 Task: Create a due date automation trigger when advanced on, 2 working days before a card is due add content with a description ending with resume at 11:00 AM.
Action: Mouse moved to (1266, 102)
Screenshot: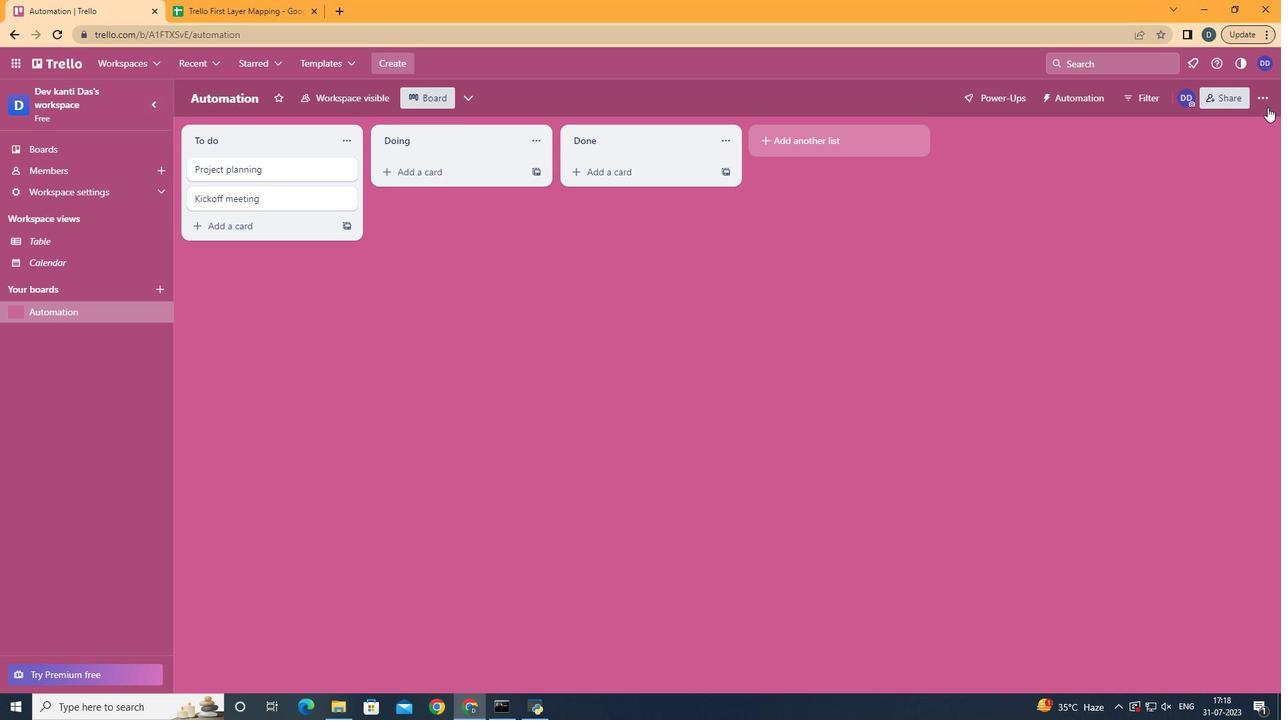 
Action: Mouse pressed left at (1266, 102)
Screenshot: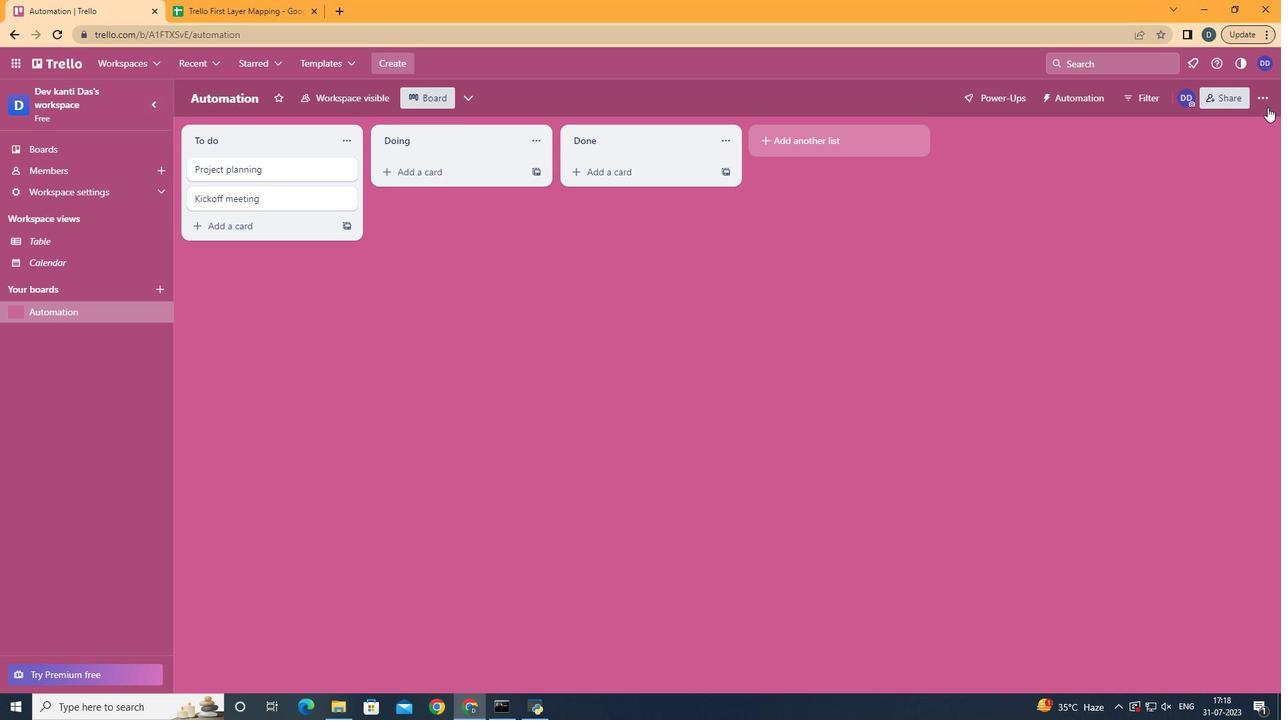 
Action: Mouse moved to (1165, 279)
Screenshot: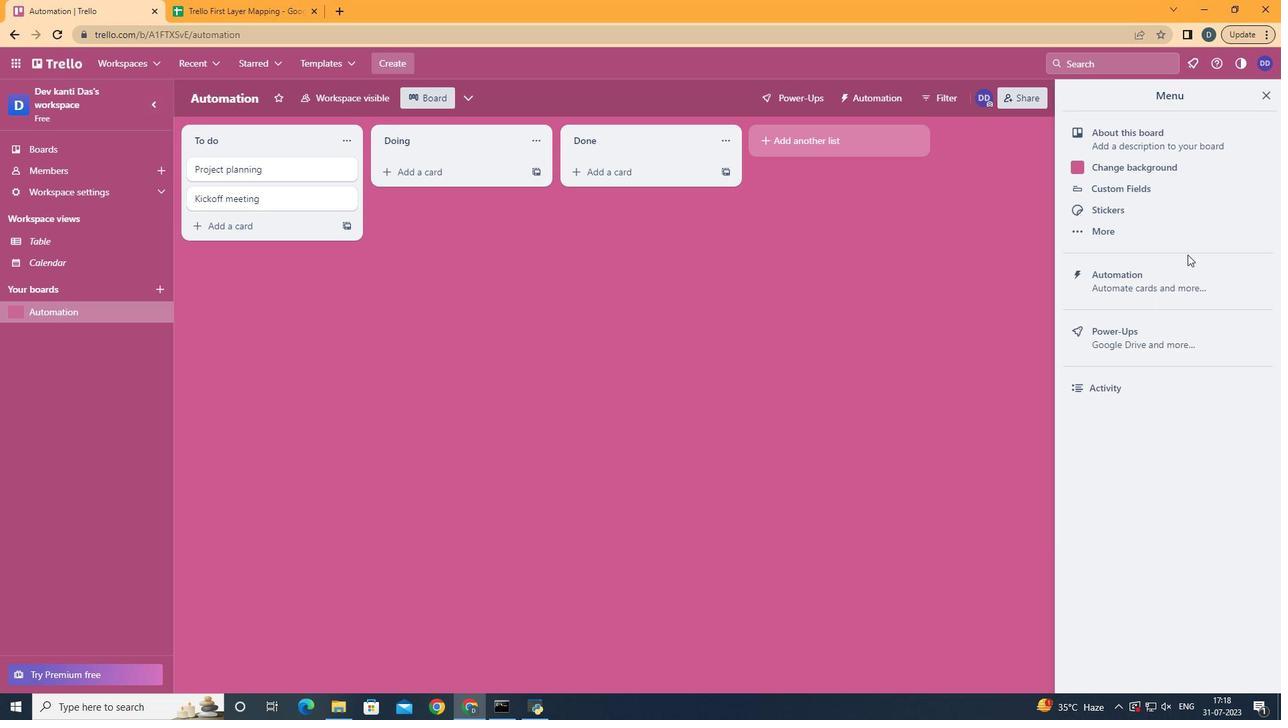 
Action: Mouse pressed left at (1165, 279)
Screenshot: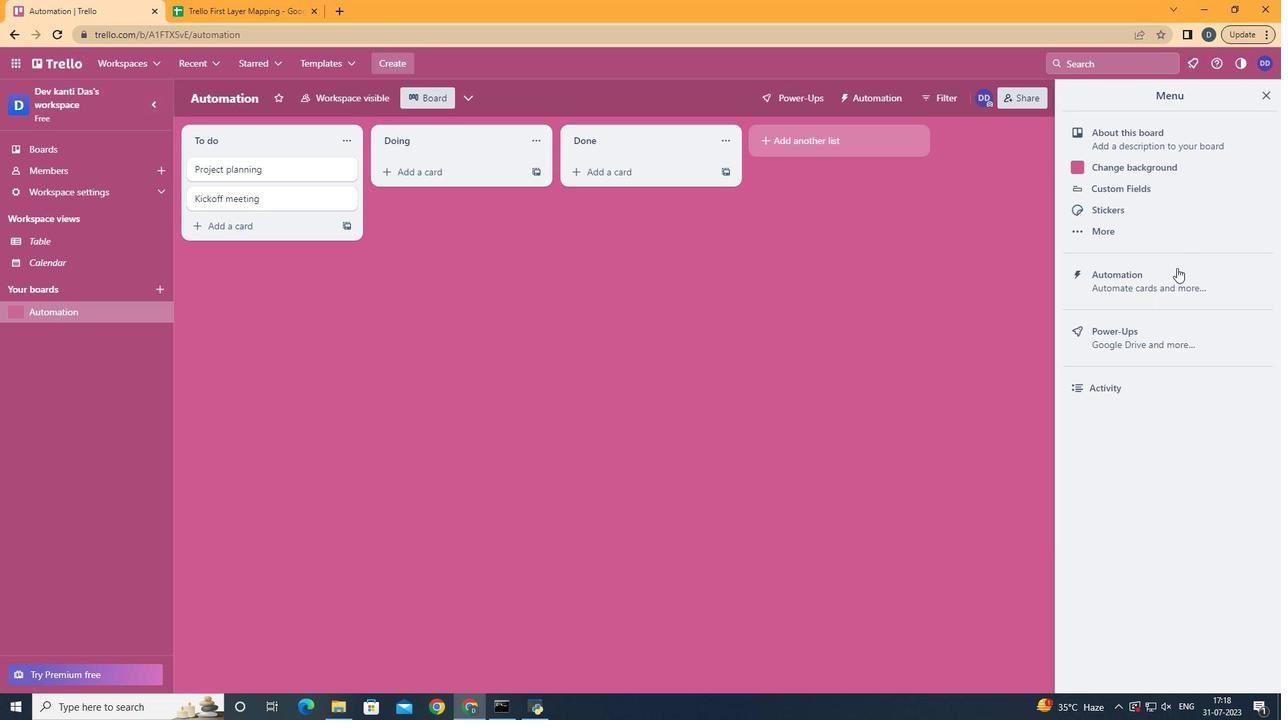 
Action: Mouse moved to (265, 262)
Screenshot: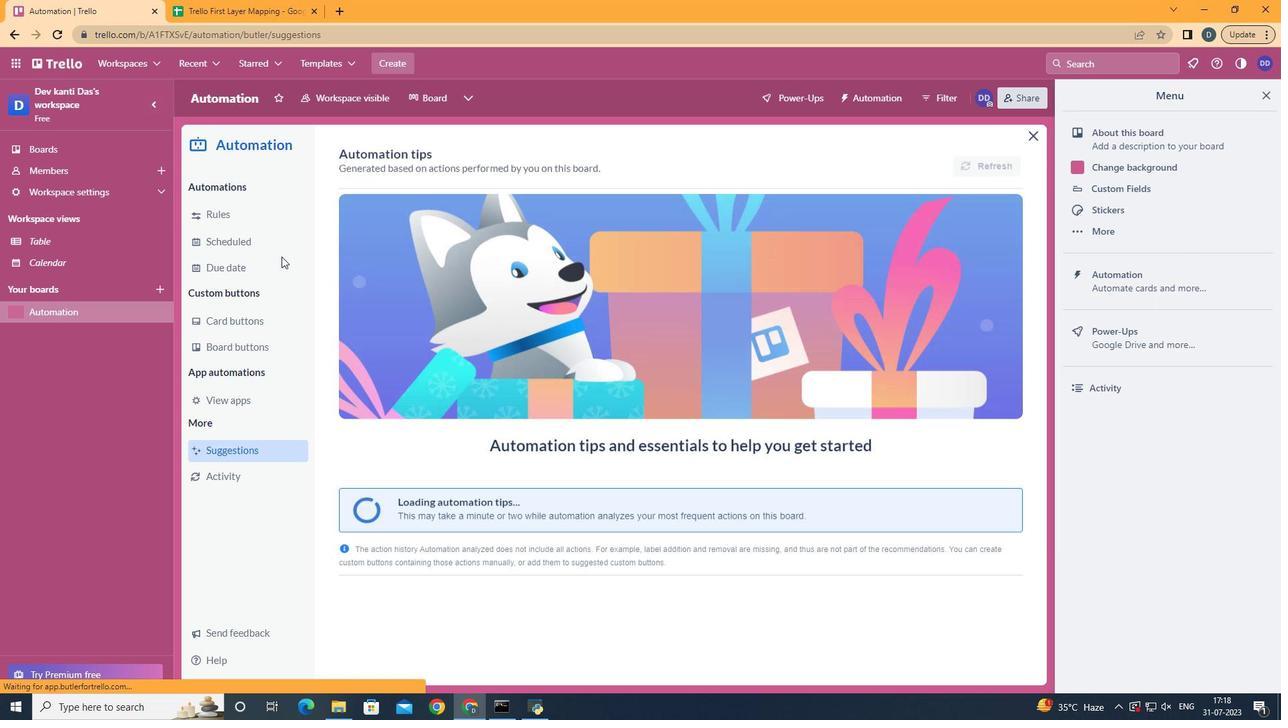 
Action: Mouse pressed left at (265, 262)
Screenshot: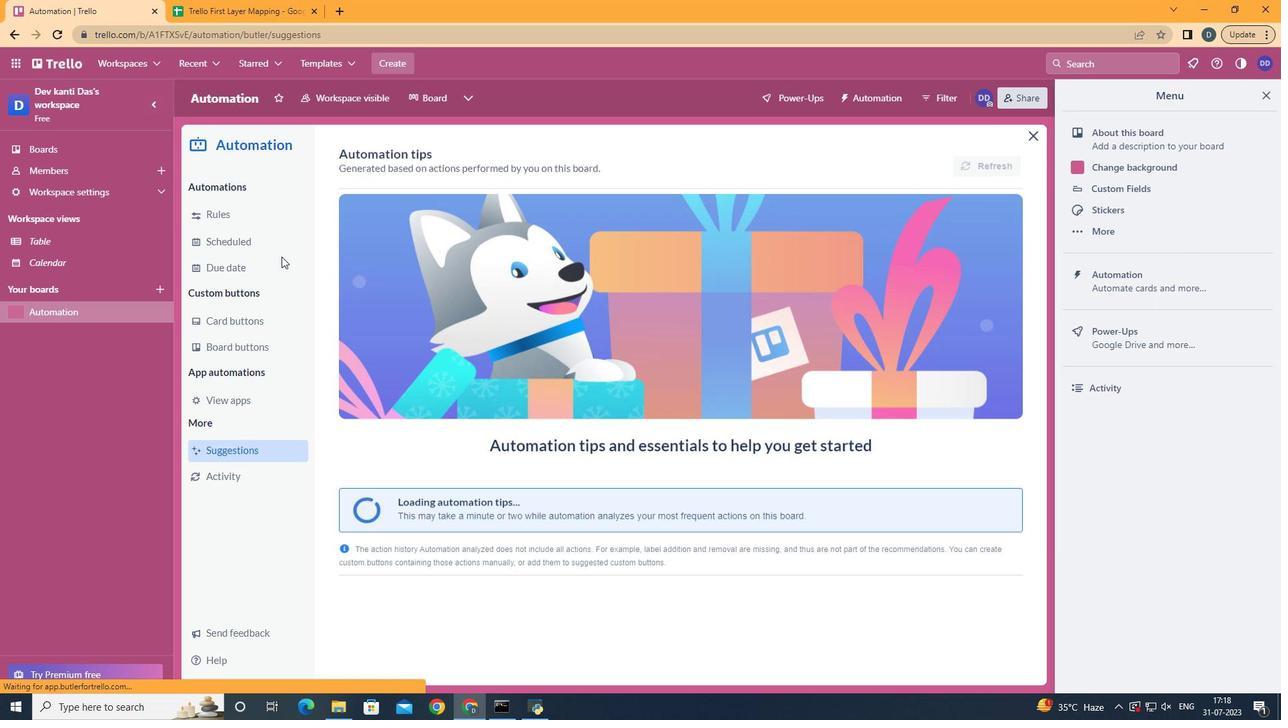 
Action: Mouse moved to (954, 160)
Screenshot: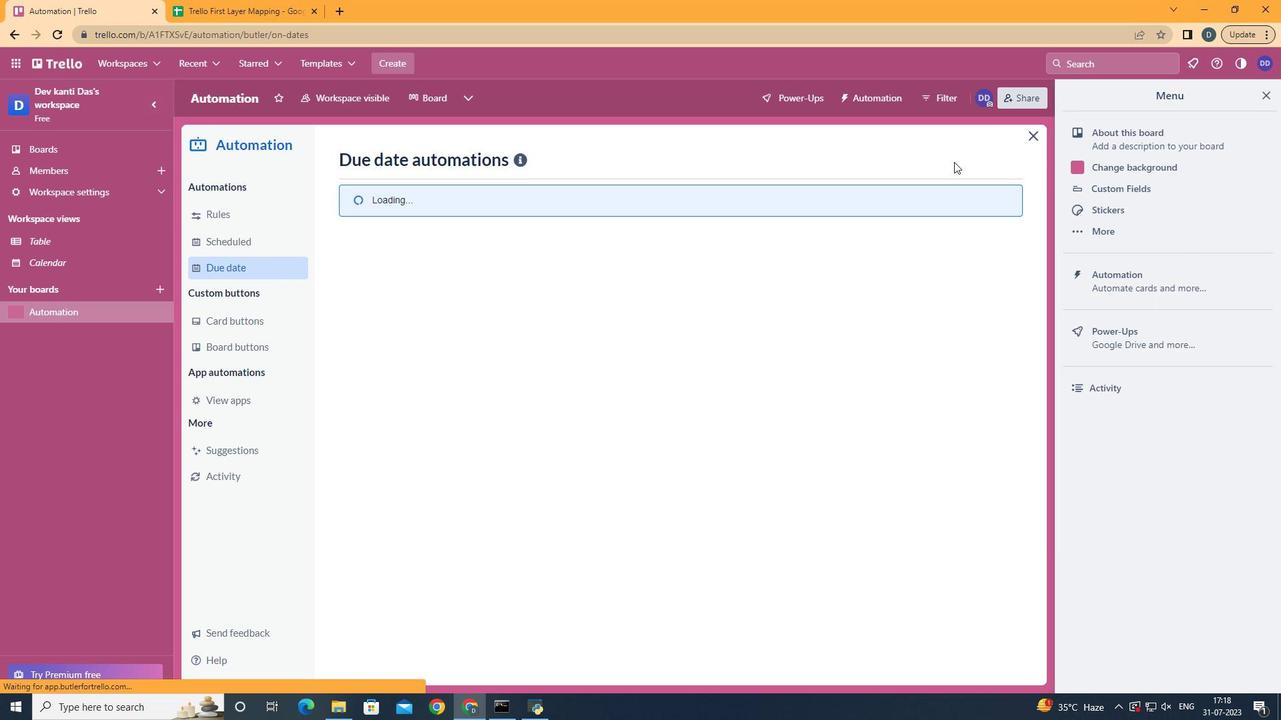 
Action: Mouse pressed left at (954, 160)
Screenshot: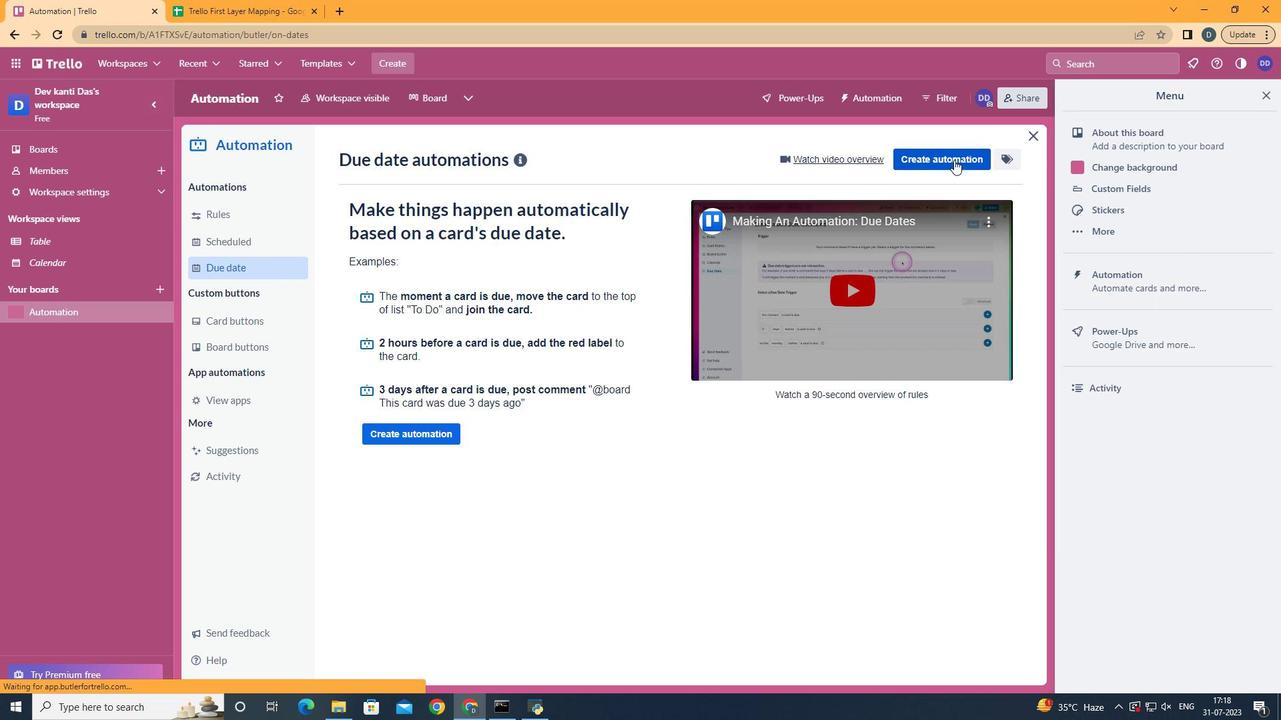 
Action: Mouse moved to (686, 294)
Screenshot: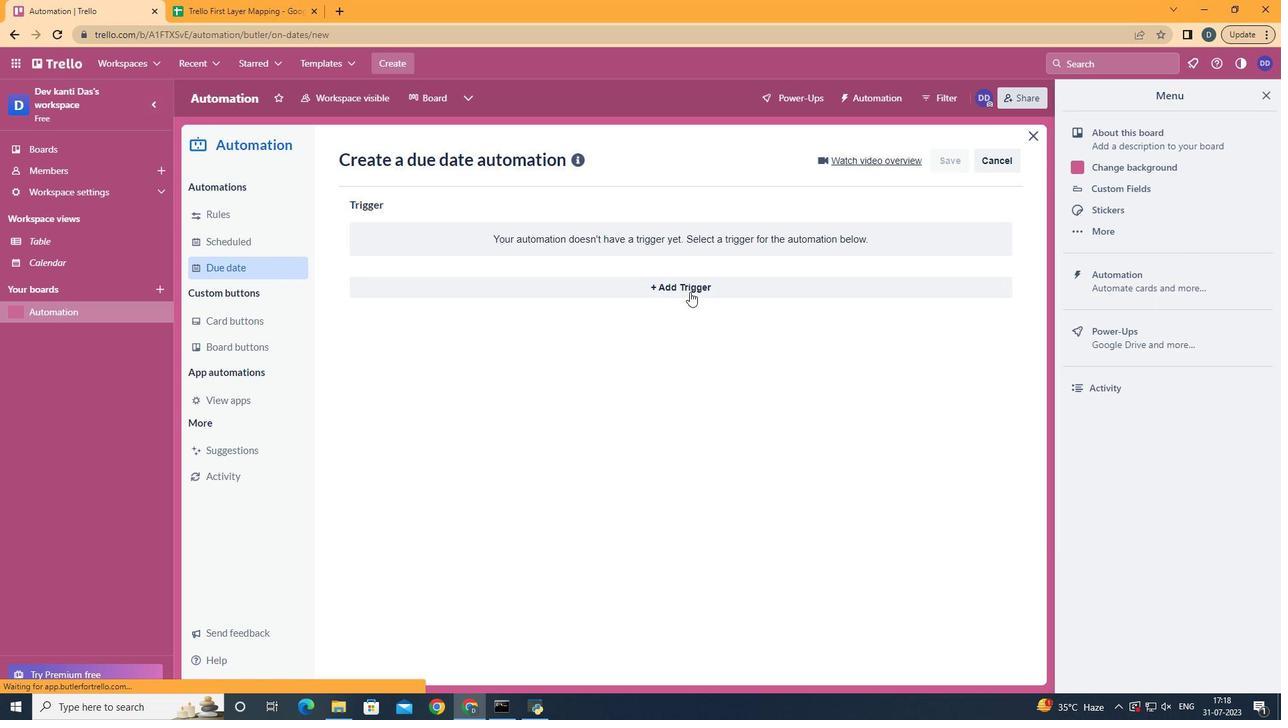 
Action: Mouse pressed left at (686, 294)
Screenshot: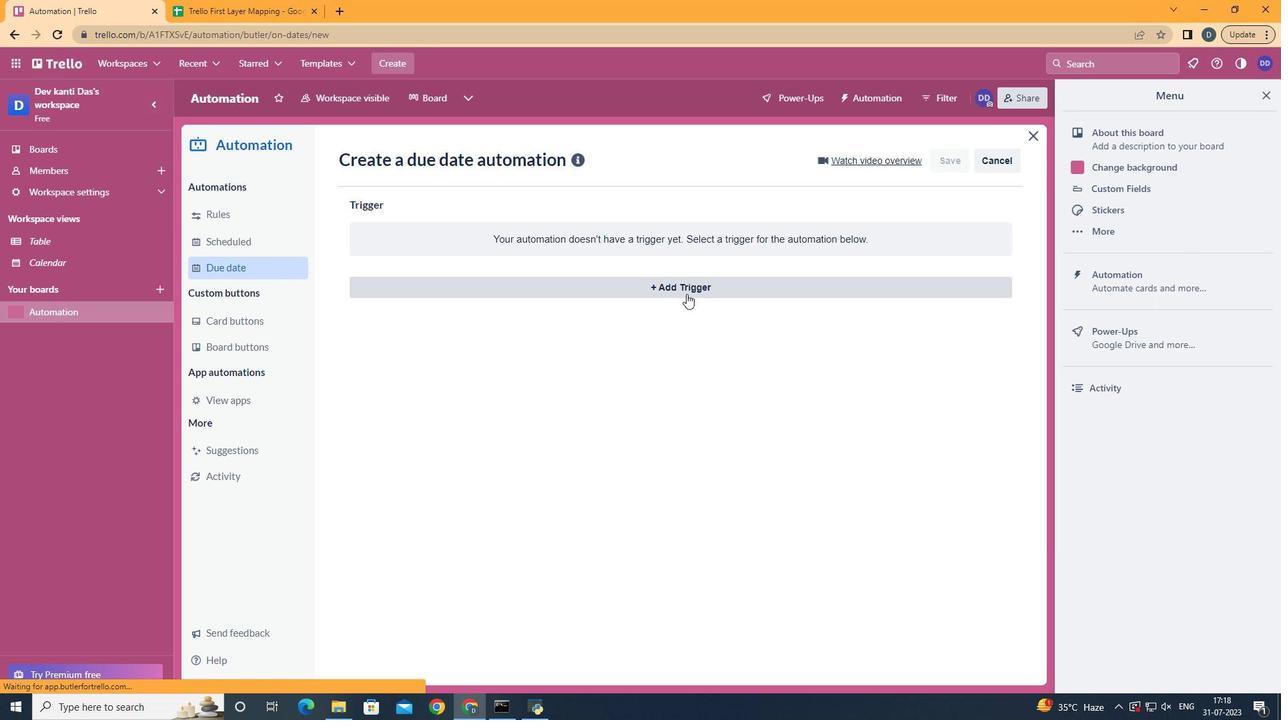 
Action: Mouse moved to (427, 539)
Screenshot: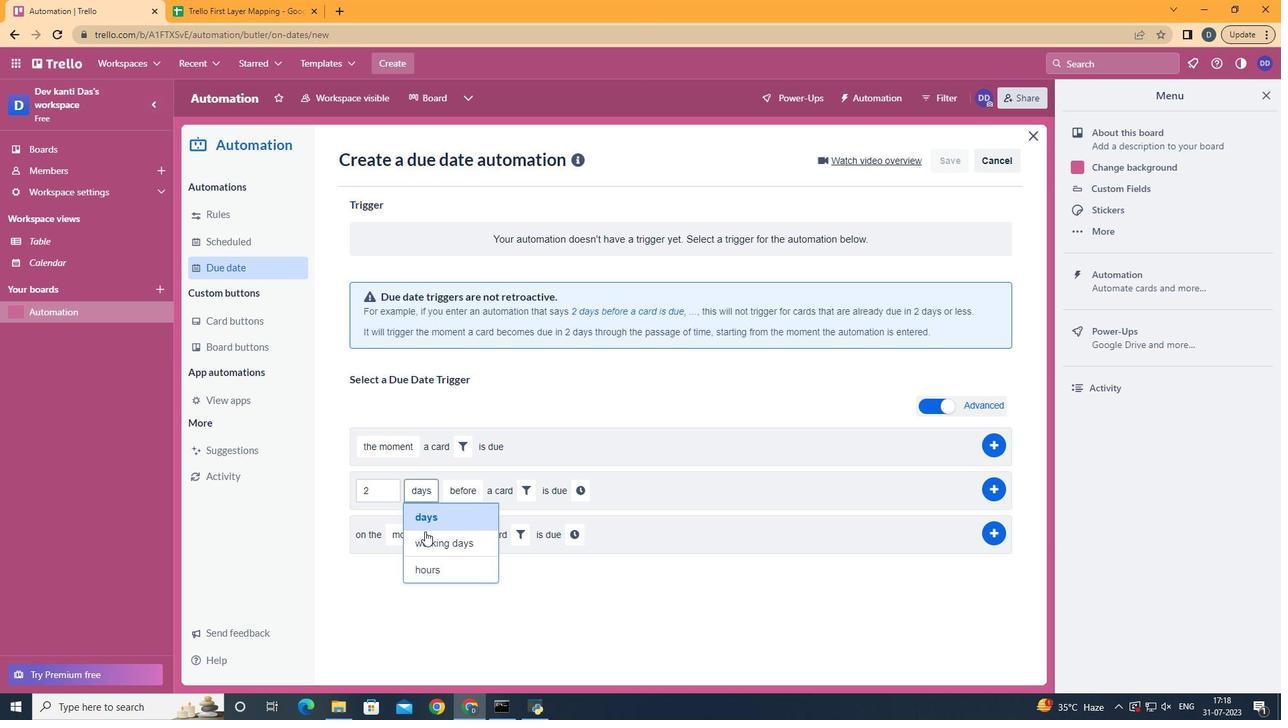 
Action: Mouse pressed left at (427, 539)
Screenshot: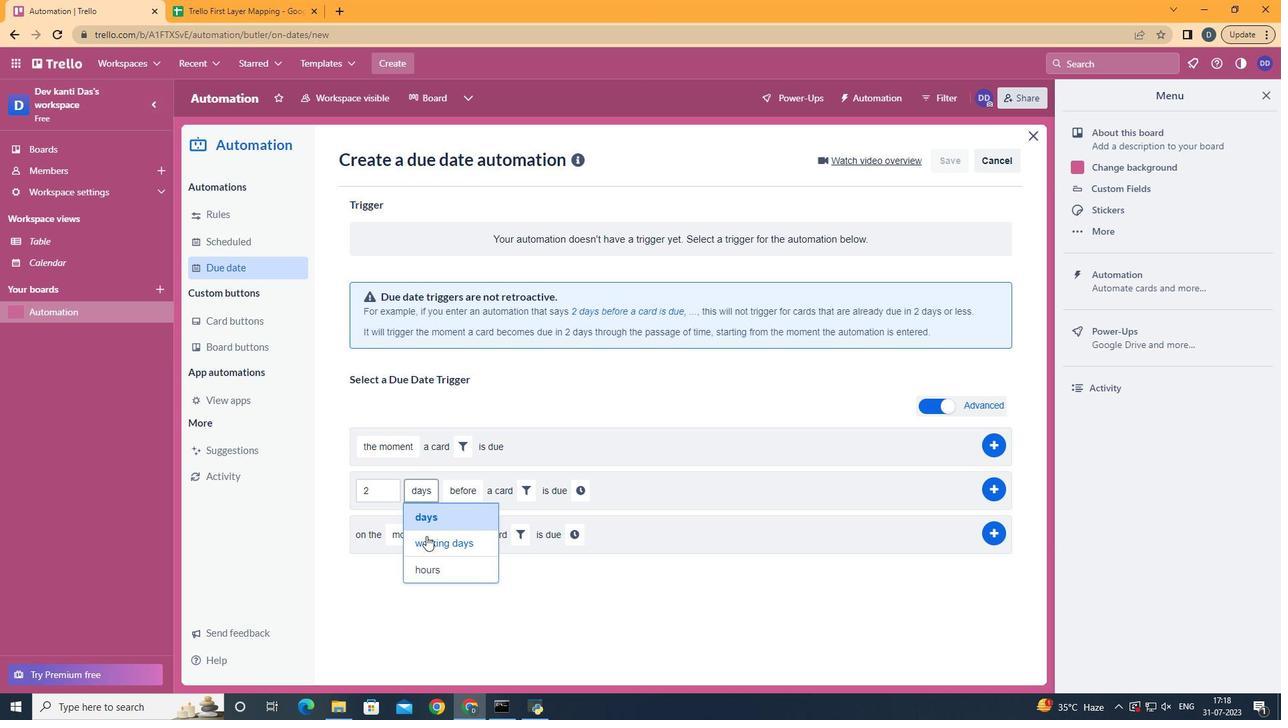 
Action: Mouse moved to (555, 486)
Screenshot: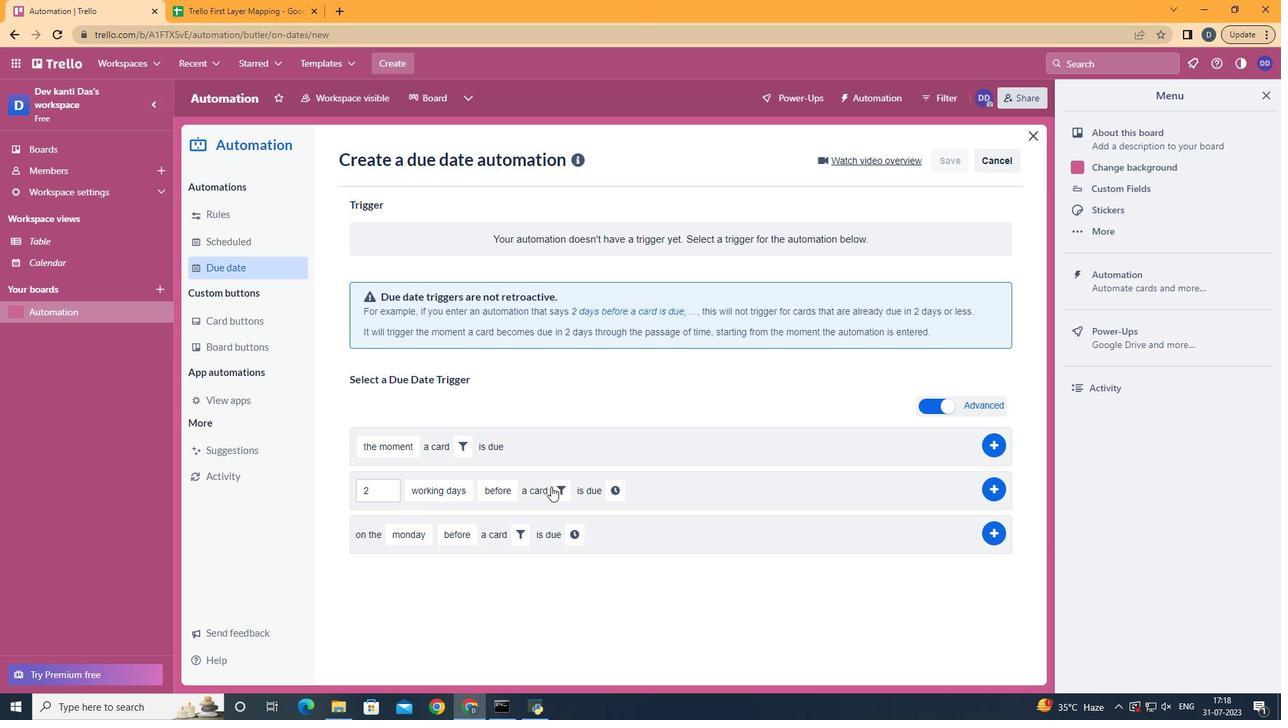 
Action: Mouse pressed left at (555, 486)
Screenshot: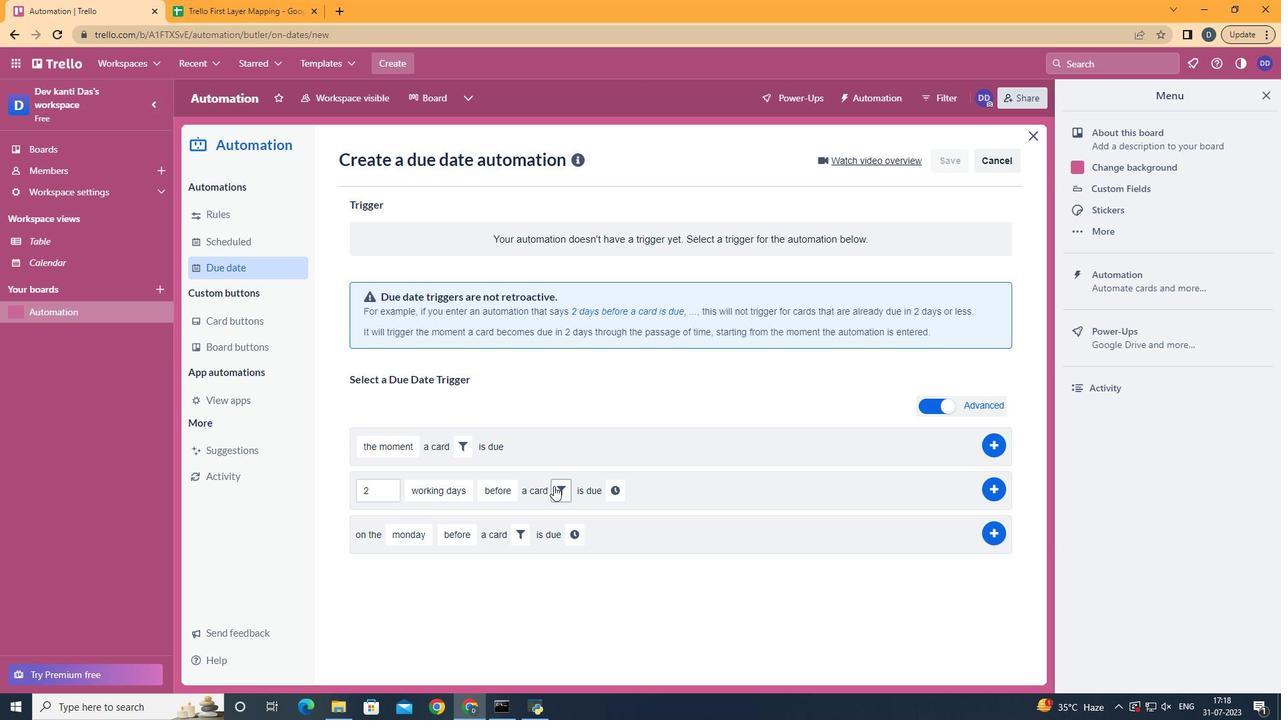 
Action: Mouse moved to (730, 532)
Screenshot: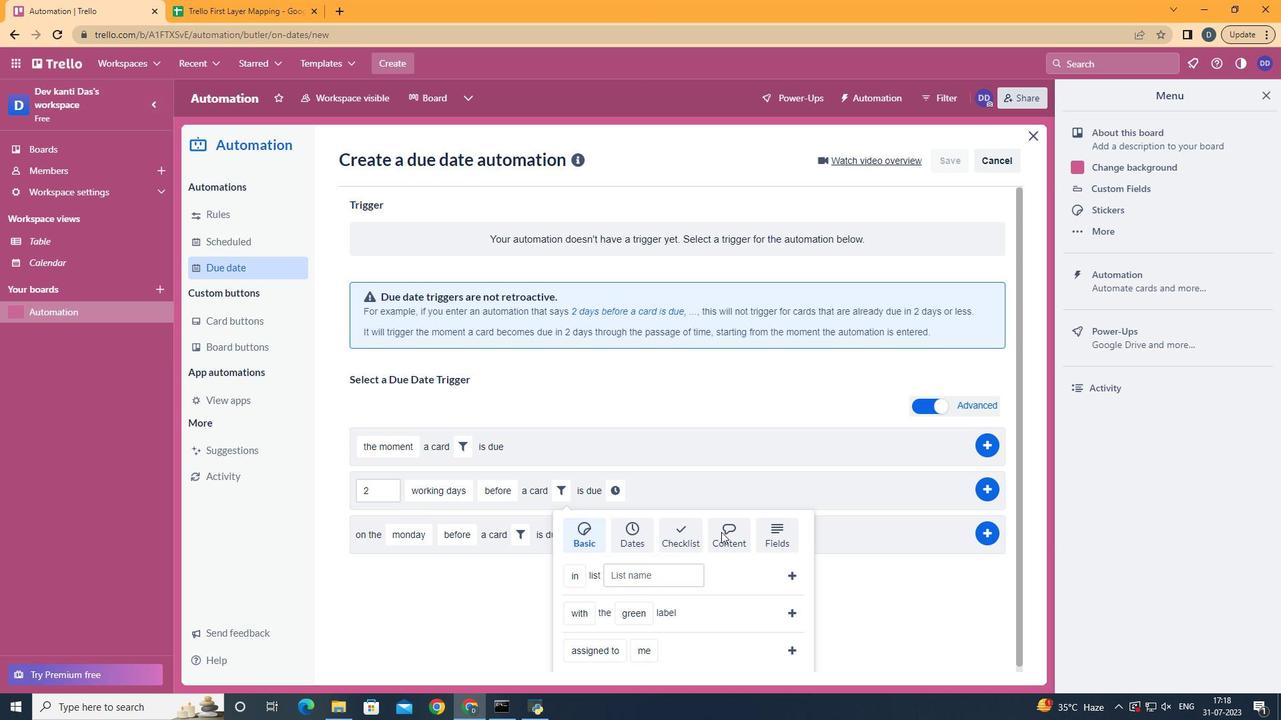 
Action: Mouse pressed left at (730, 532)
Screenshot: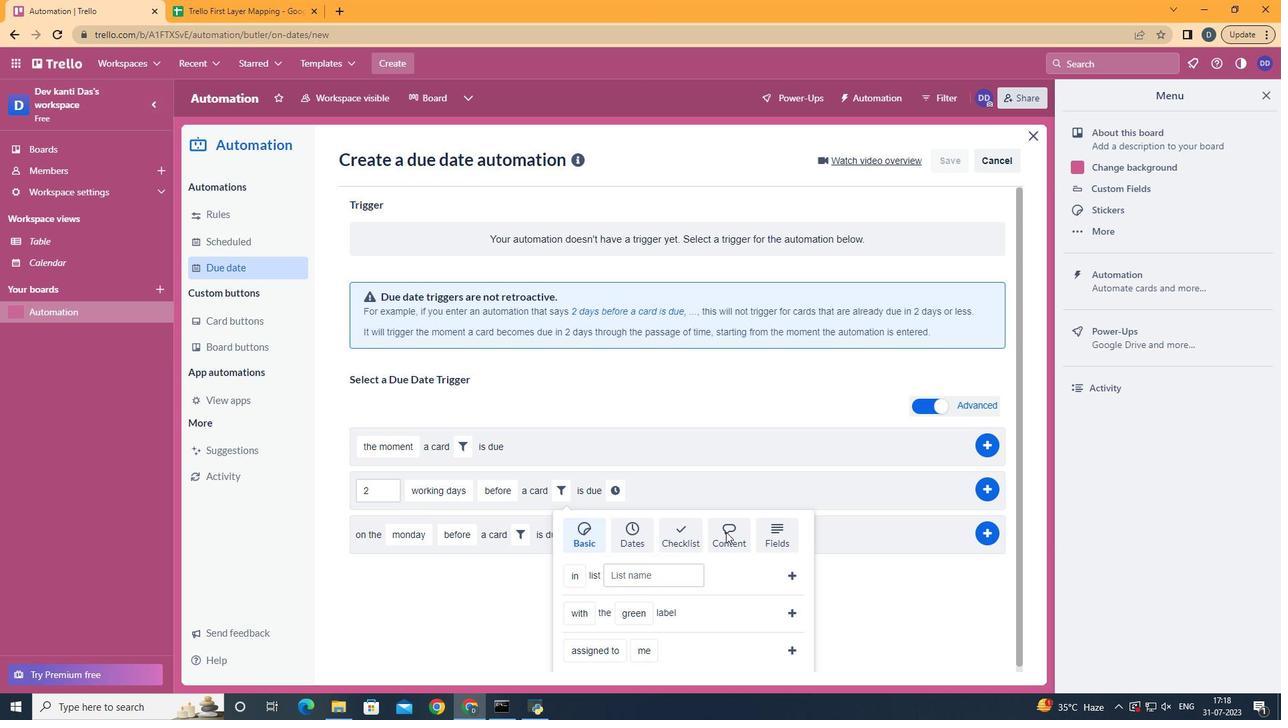 
Action: Mouse moved to (619, 623)
Screenshot: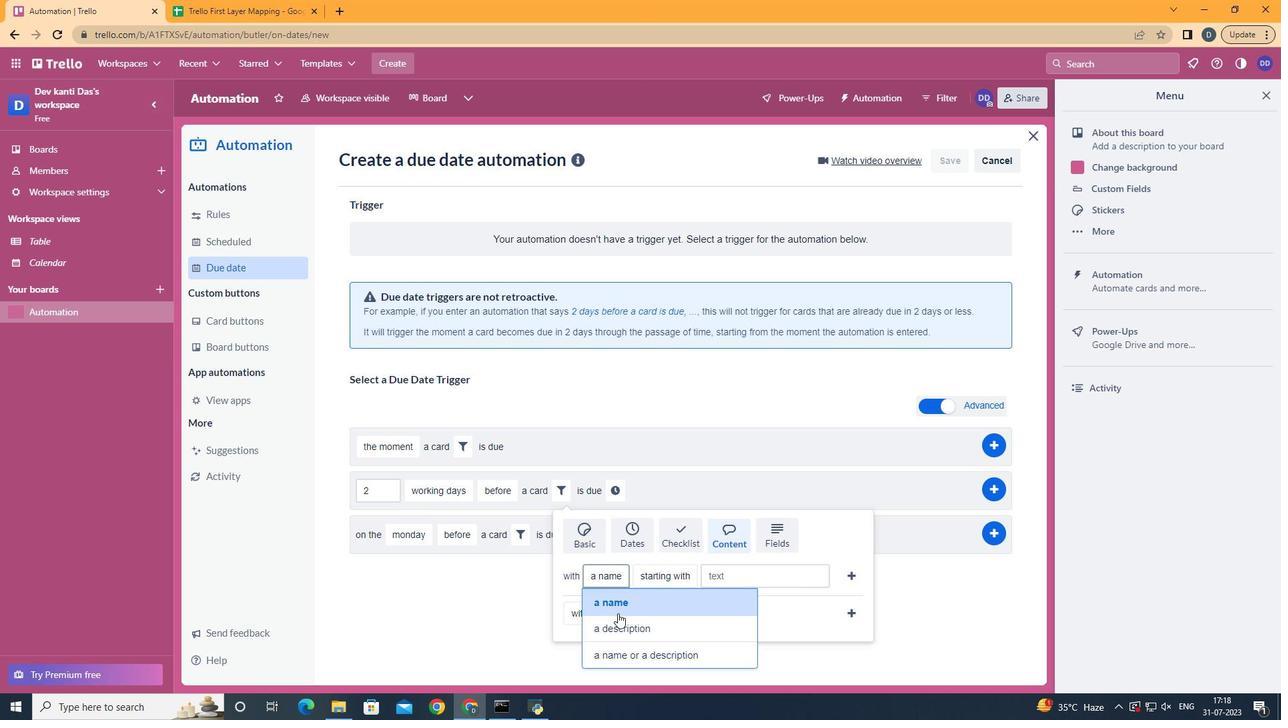 
Action: Mouse pressed left at (619, 623)
Screenshot: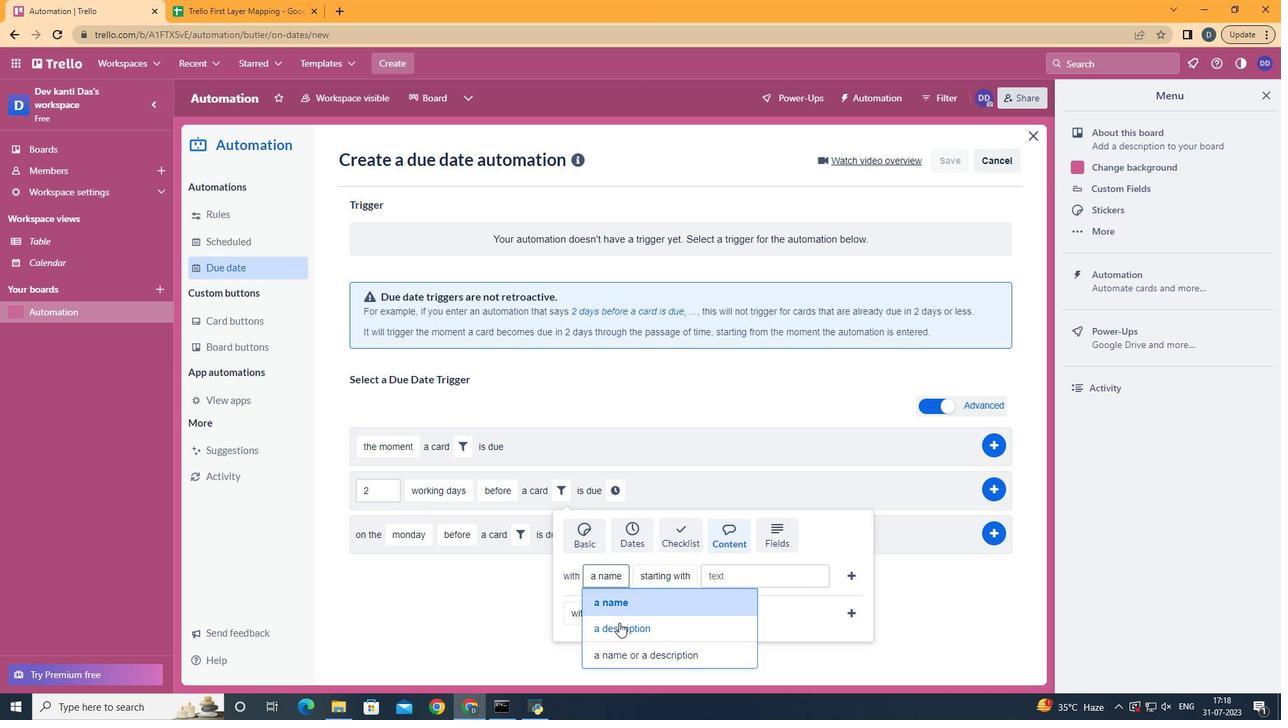 
Action: Mouse moved to (714, 445)
Screenshot: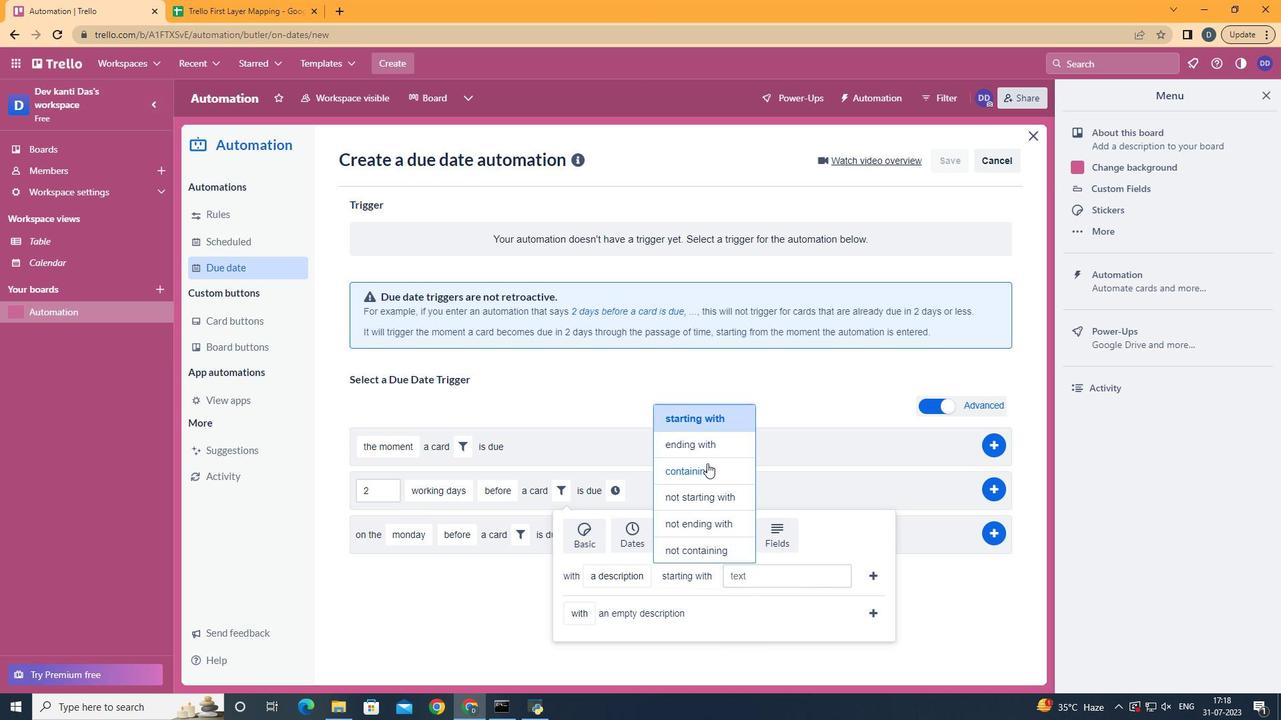 
Action: Mouse pressed left at (714, 445)
Screenshot: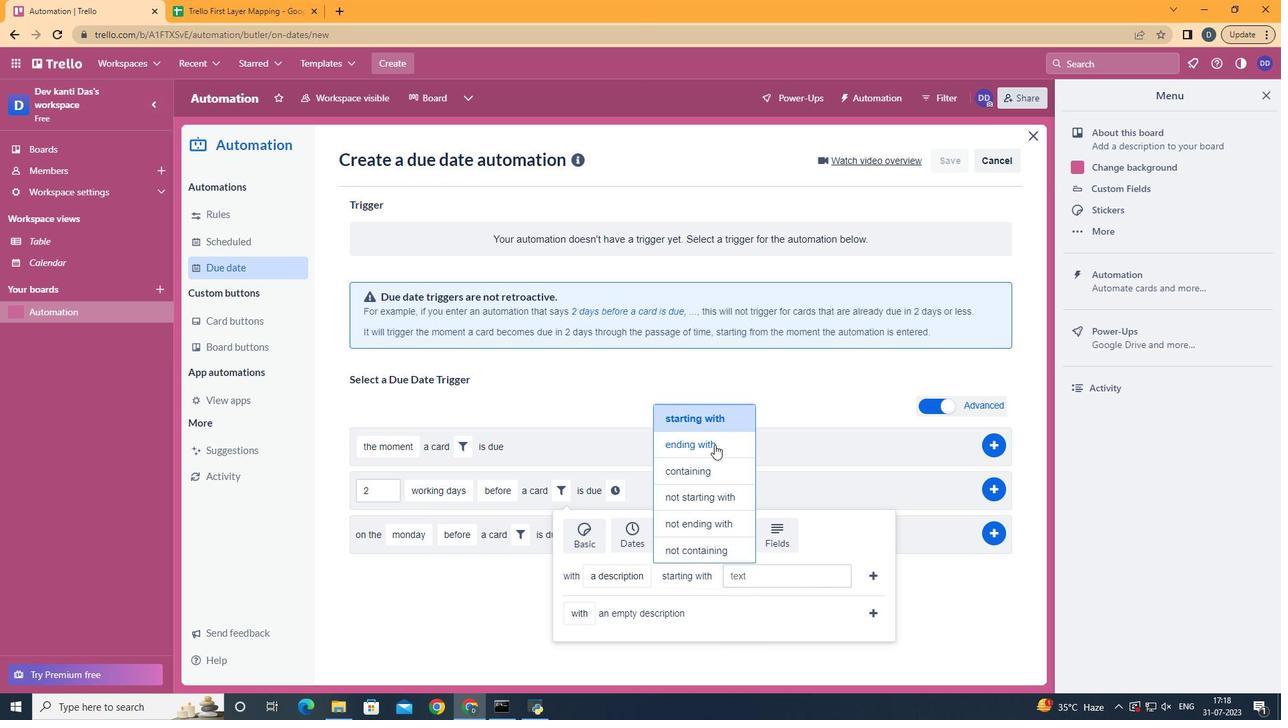 
Action: Mouse moved to (774, 577)
Screenshot: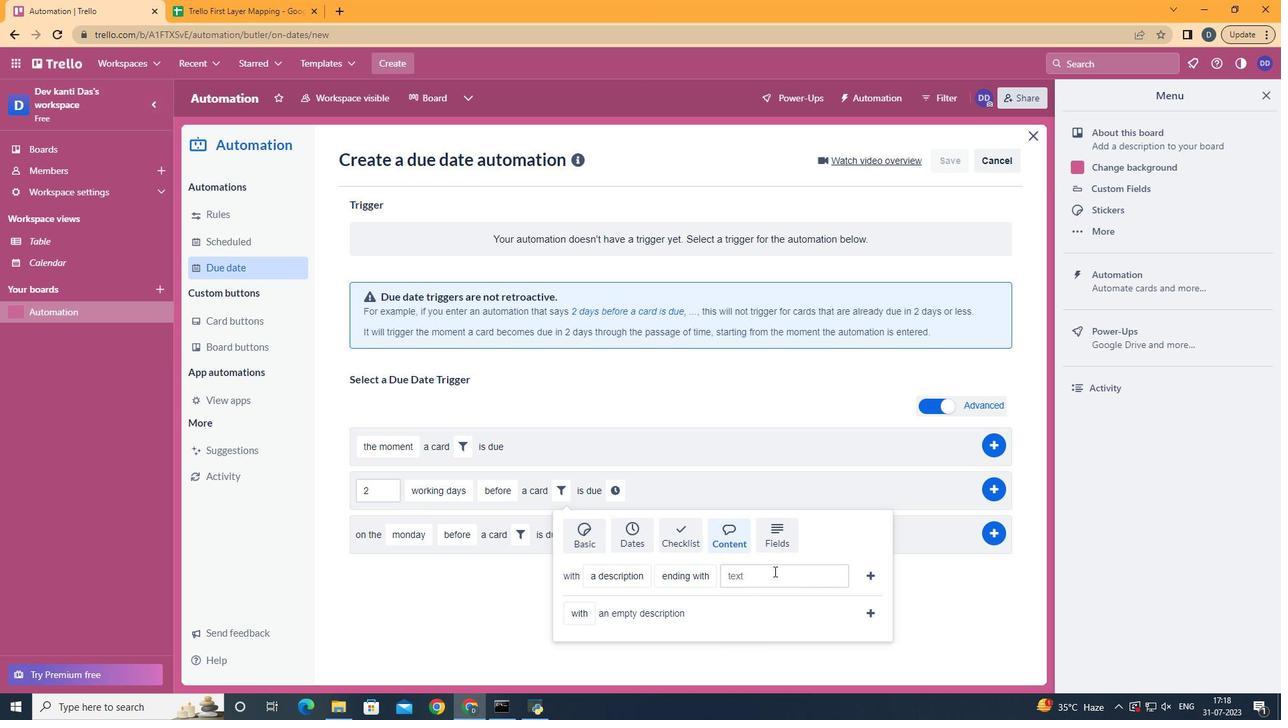 
Action: Mouse pressed left at (774, 577)
Screenshot: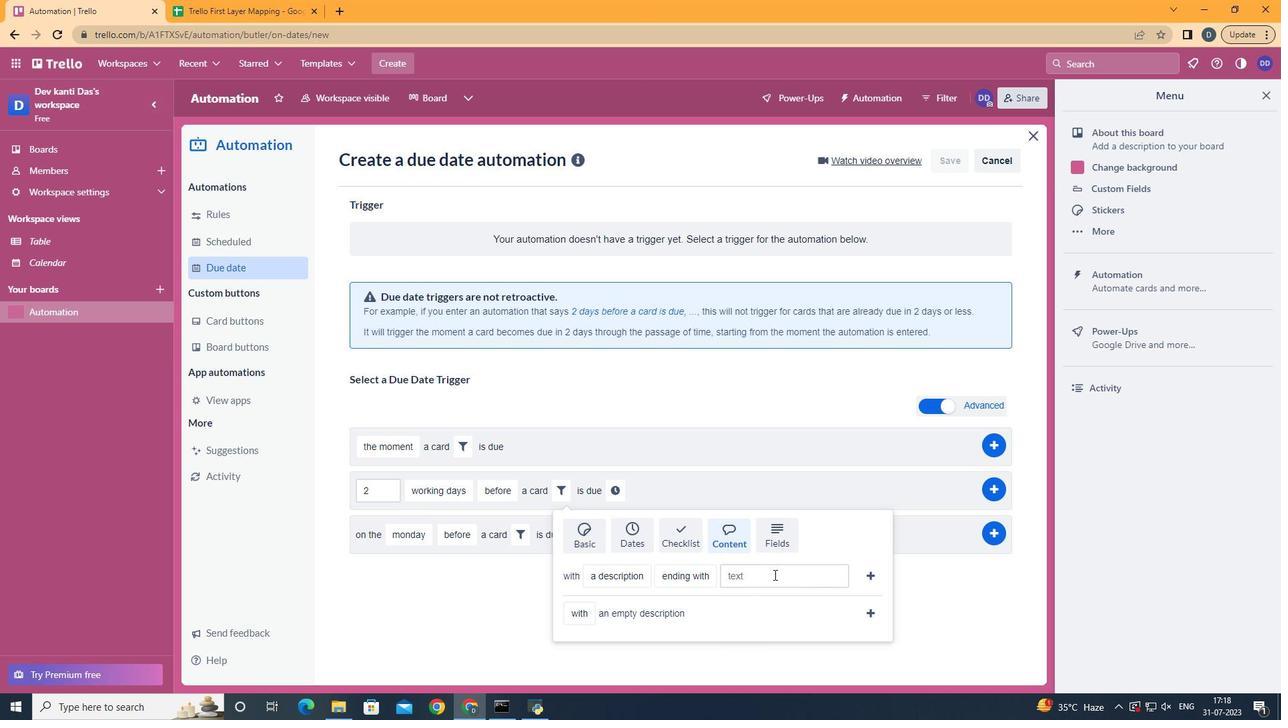 
Action: Key pressed <Key.shift>Resume
Screenshot: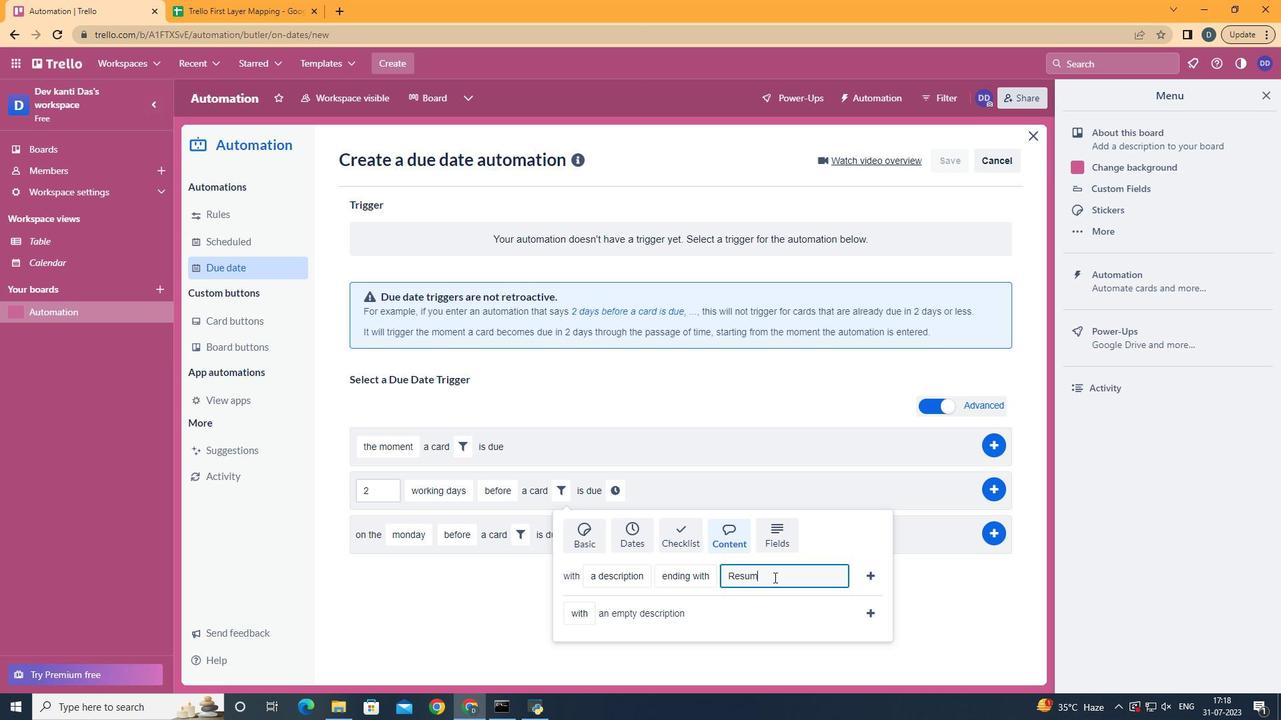 
Action: Mouse moved to (874, 576)
Screenshot: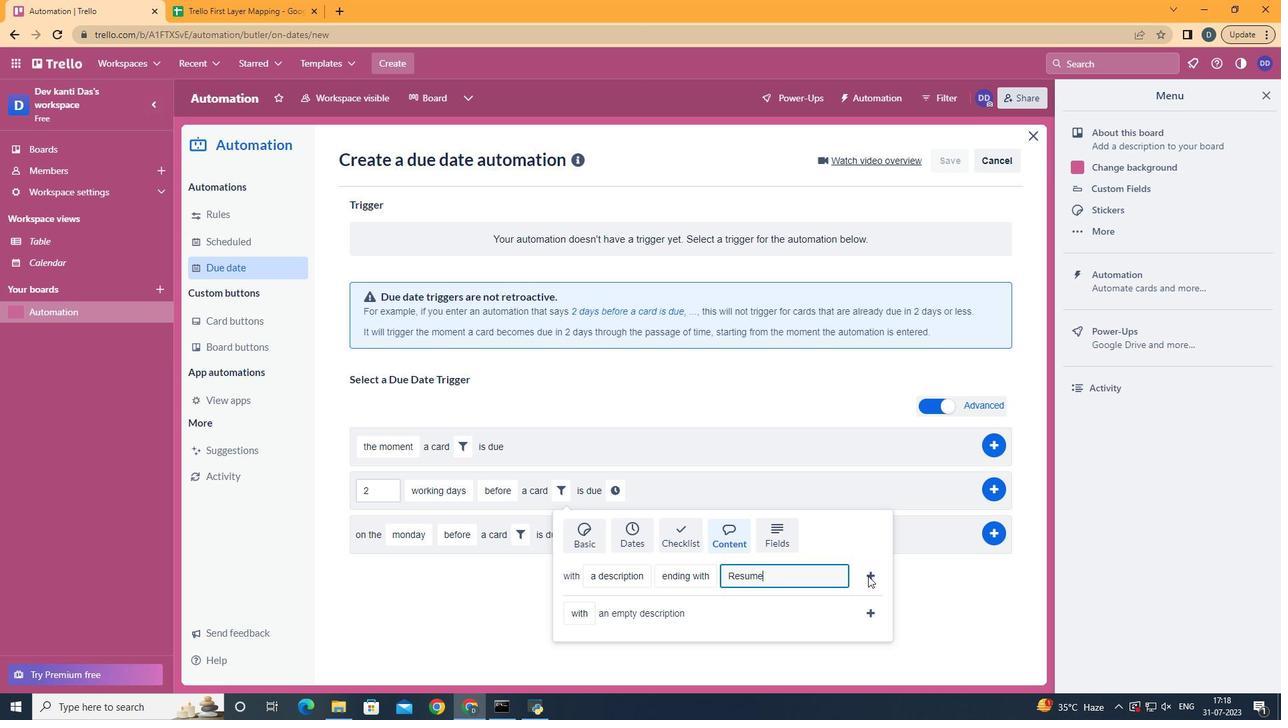 
Action: Mouse pressed left at (874, 576)
Screenshot: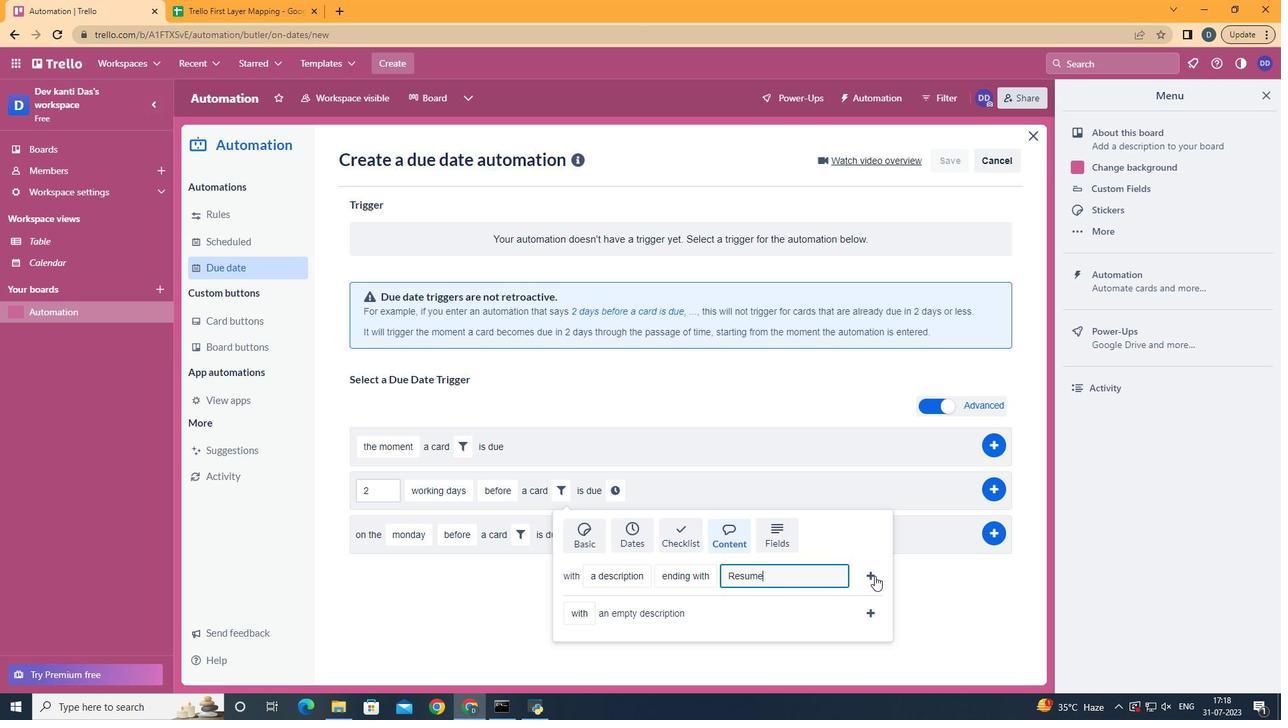 
Action: Mouse moved to (817, 493)
Screenshot: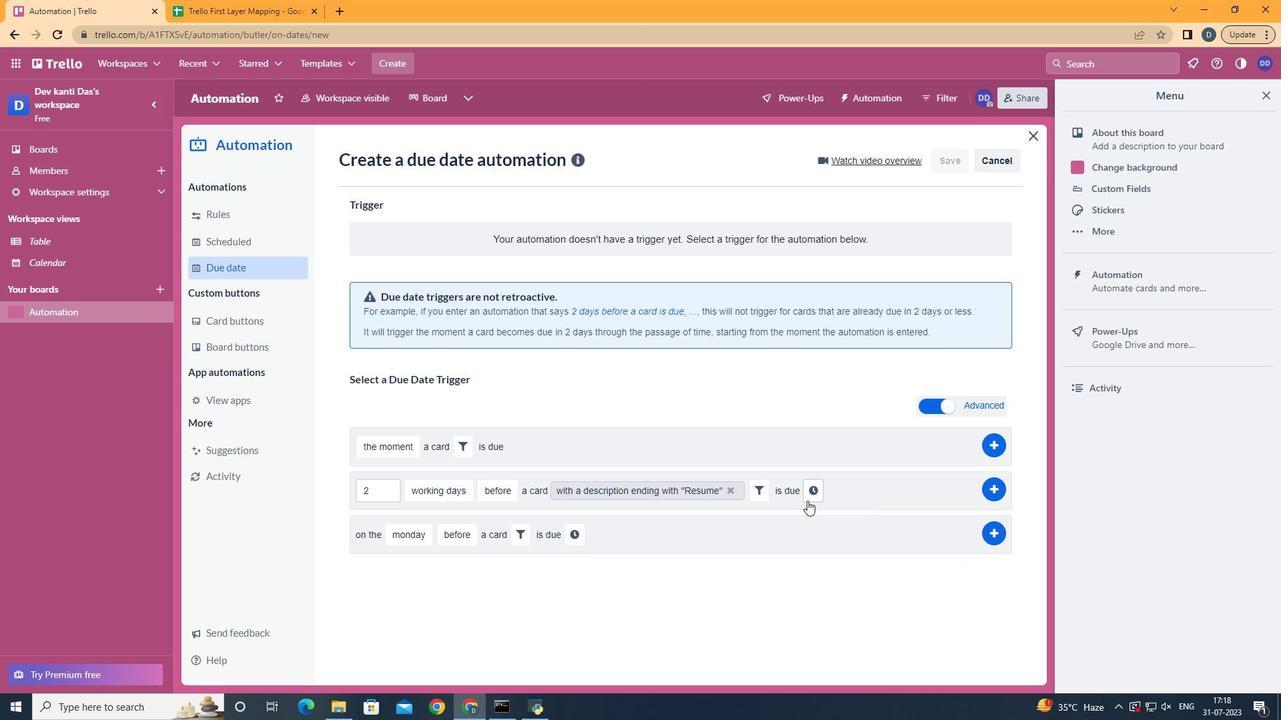 
Action: Mouse pressed left at (817, 493)
Screenshot: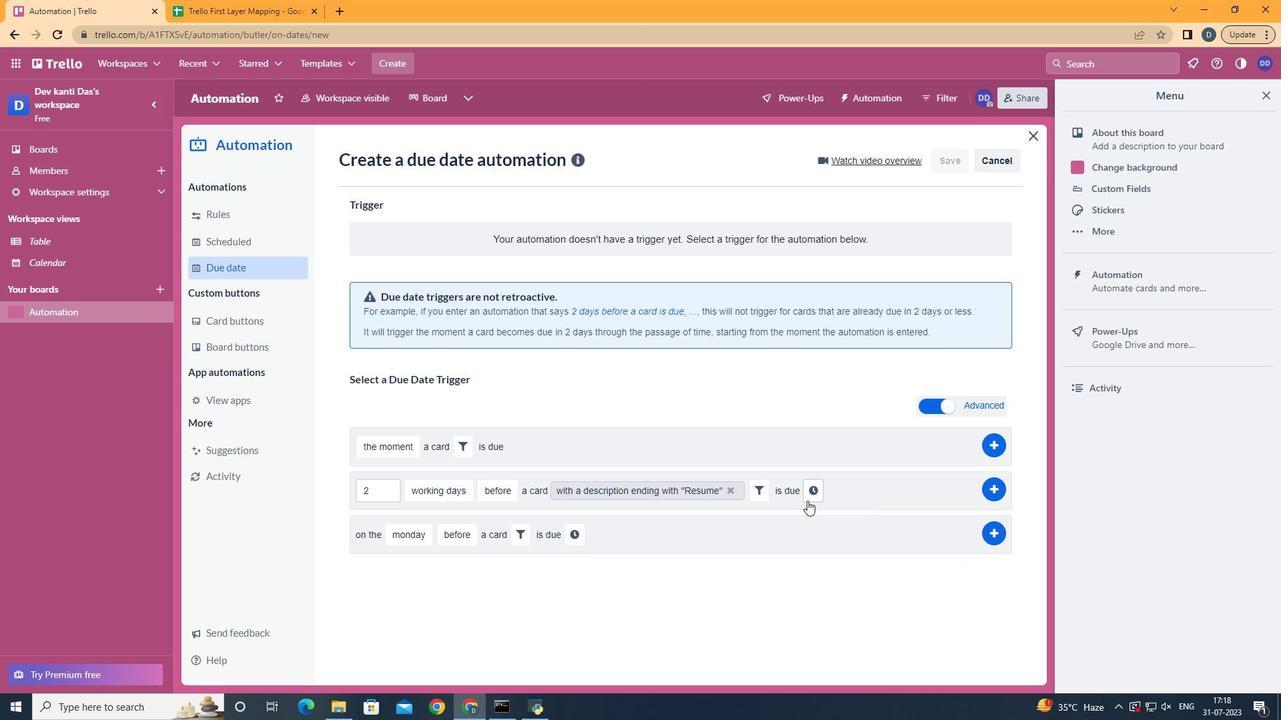 
Action: Mouse moved to (843, 499)
Screenshot: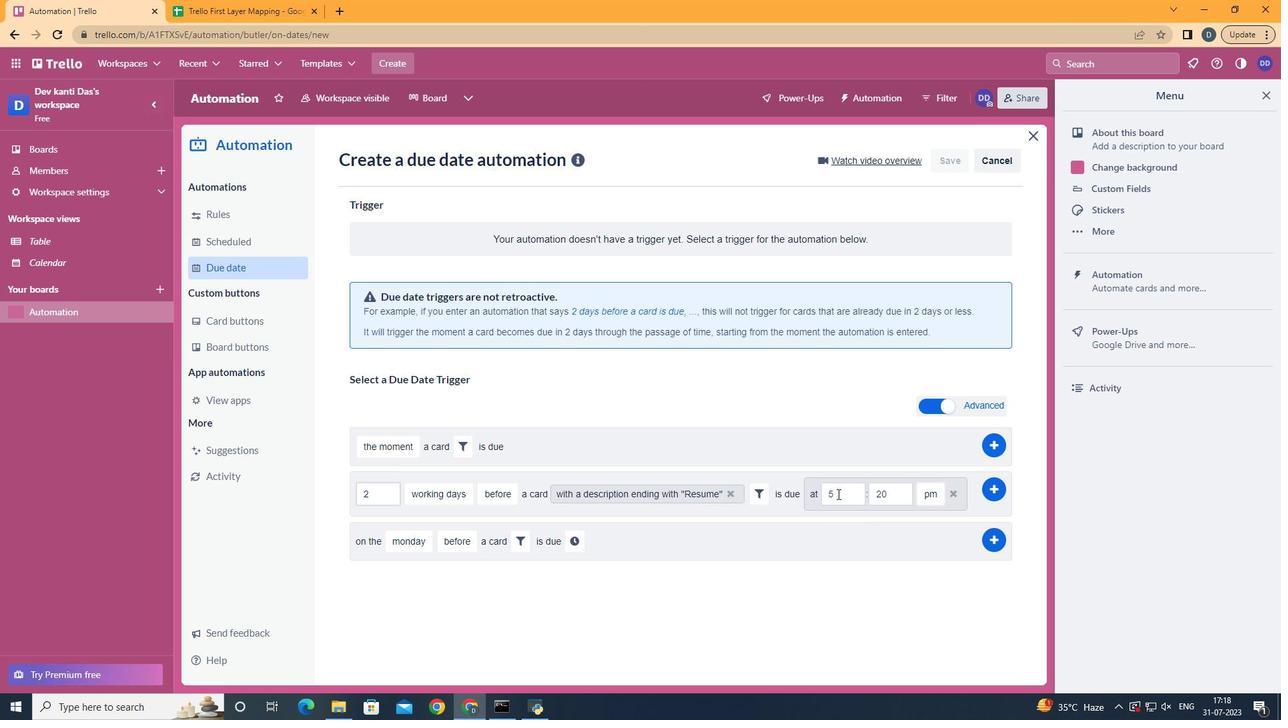 
Action: Mouse pressed left at (843, 499)
Screenshot: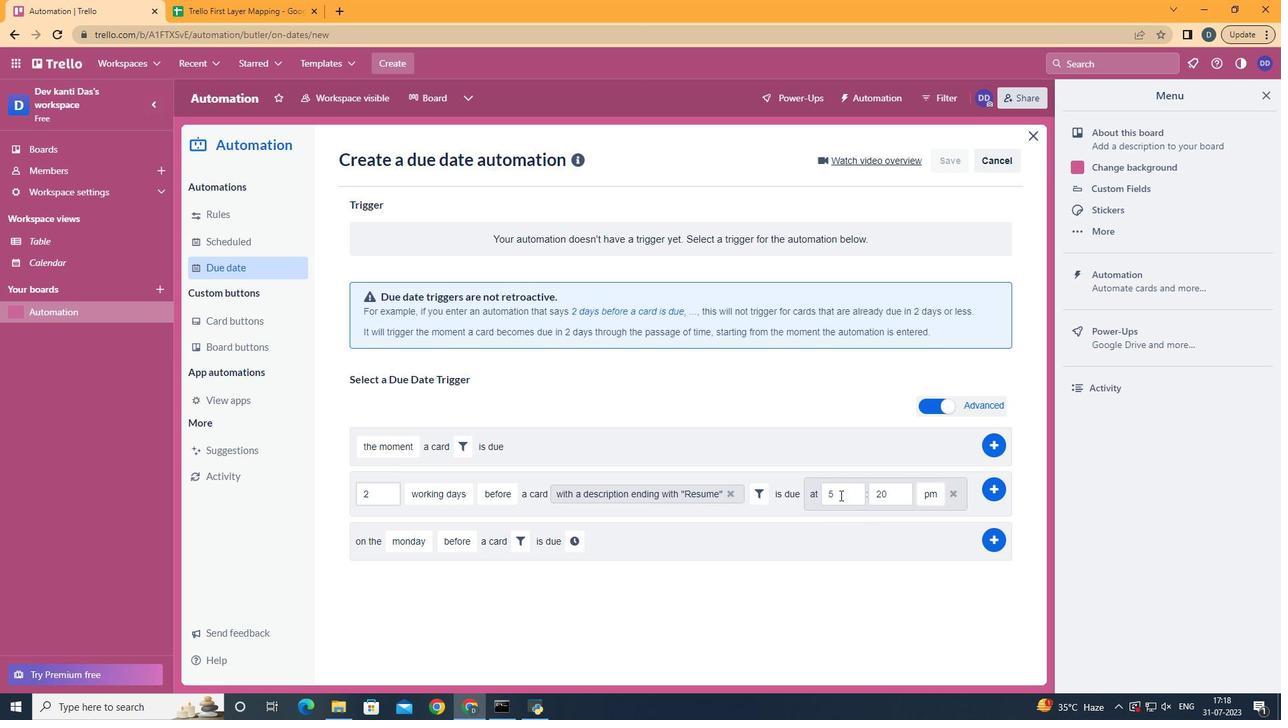 
Action: Mouse moved to (844, 499)
Screenshot: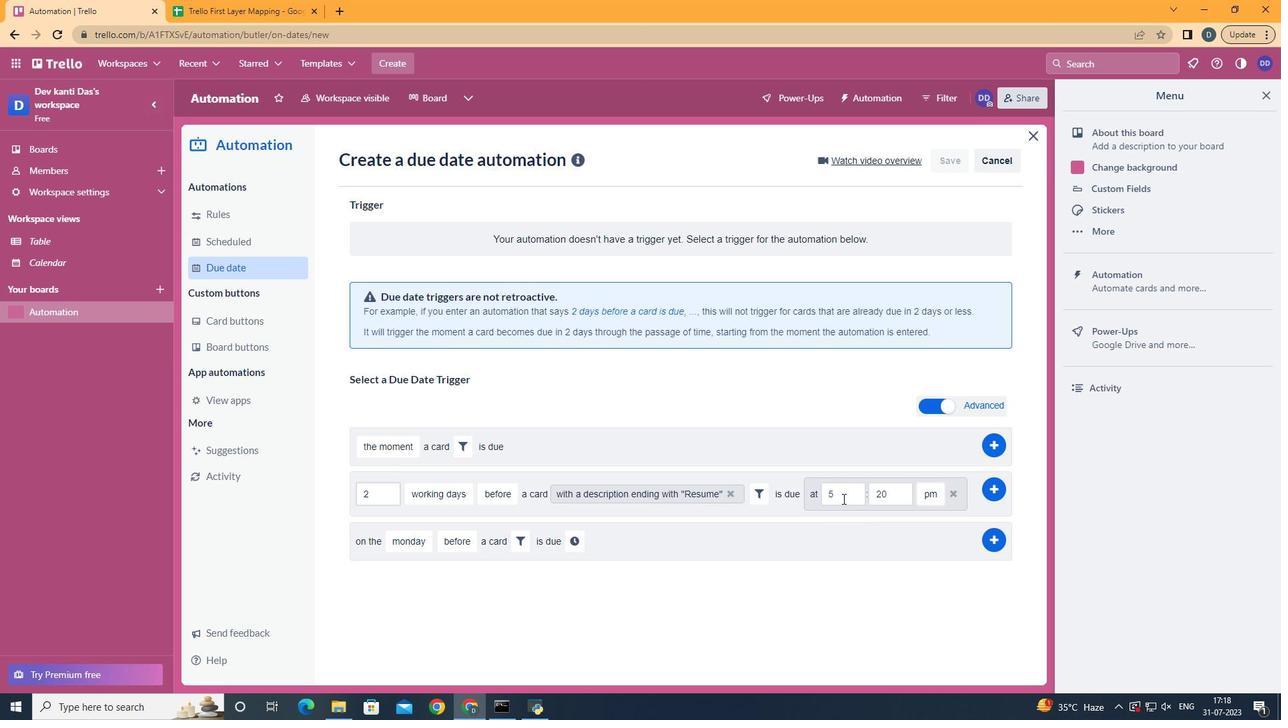 
Action: Key pressed <Key.backspace>11
Screenshot: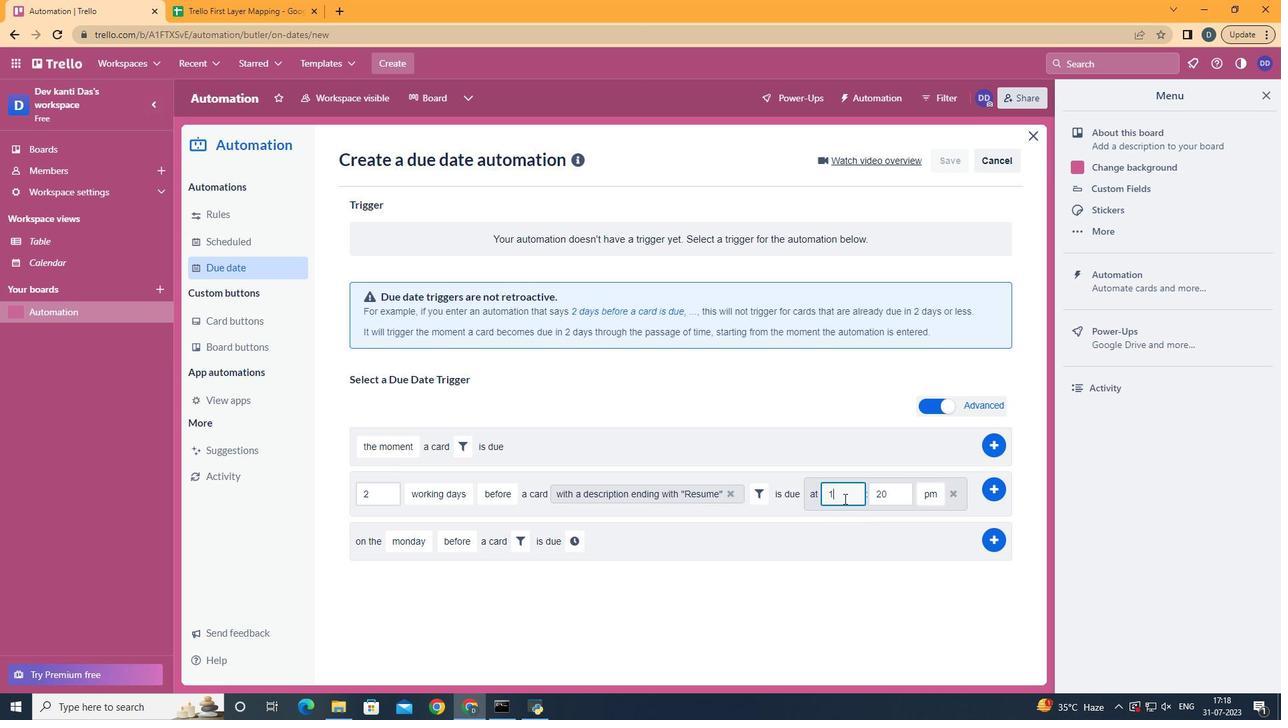 
Action: Mouse moved to (901, 491)
Screenshot: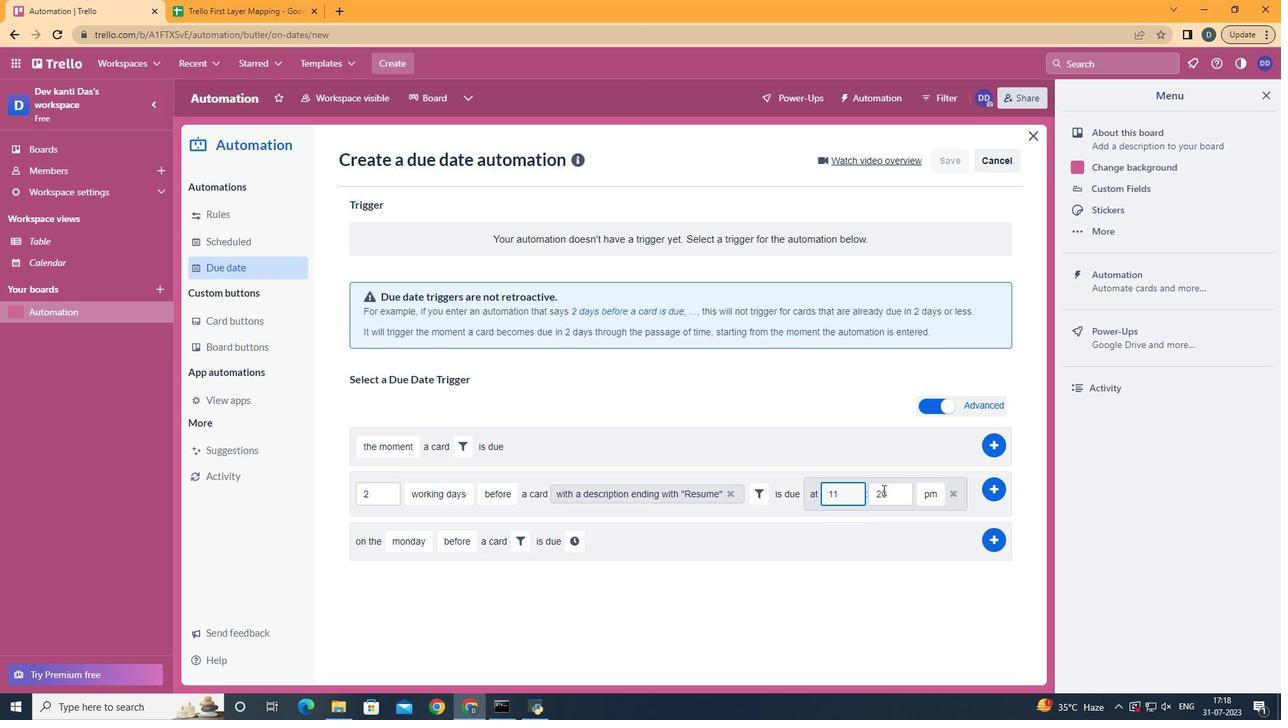 
Action: Mouse pressed left at (901, 491)
Screenshot: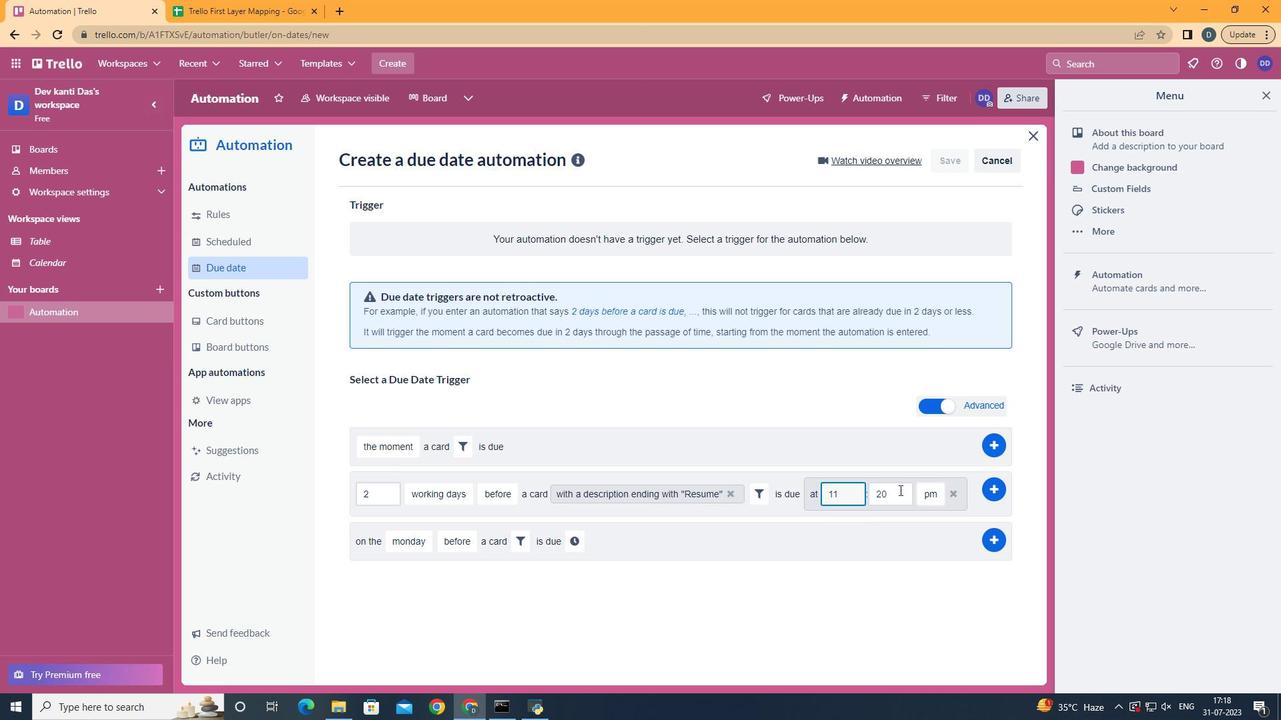 
Action: Key pressed <Key.backspace><Key.backspace>00
Screenshot: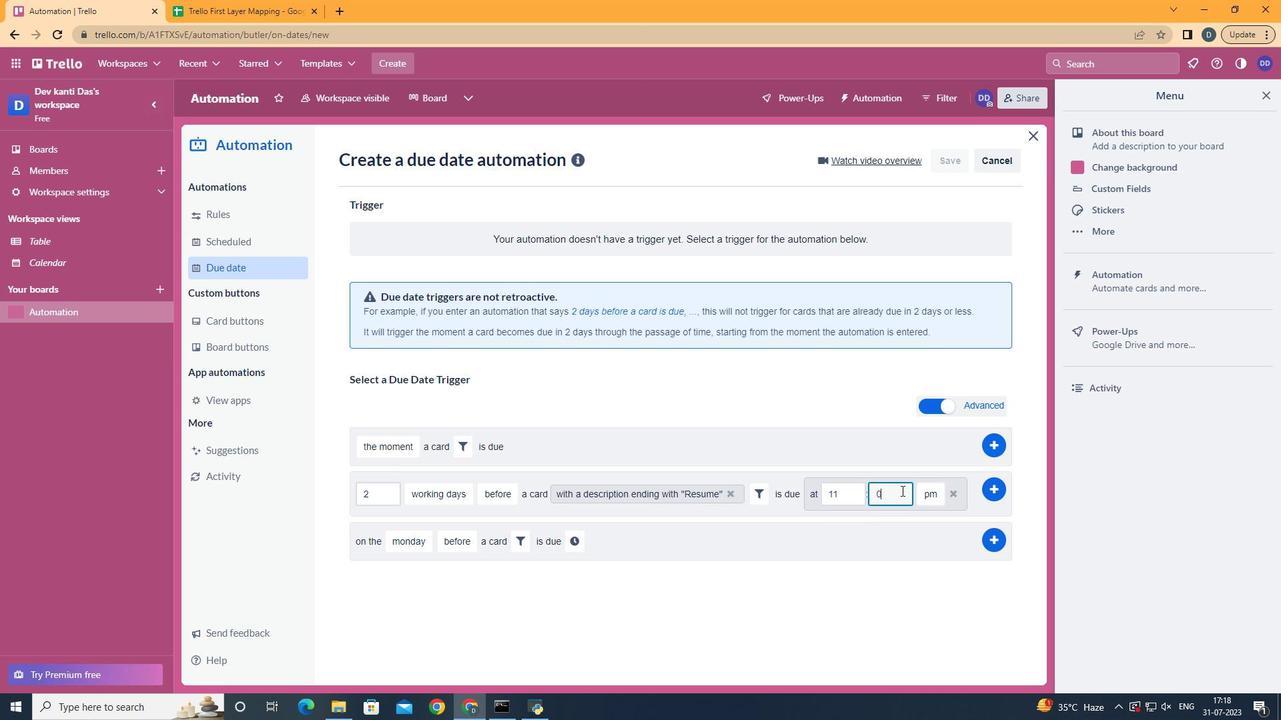 
Action: Mouse moved to (931, 513)
Screenshot: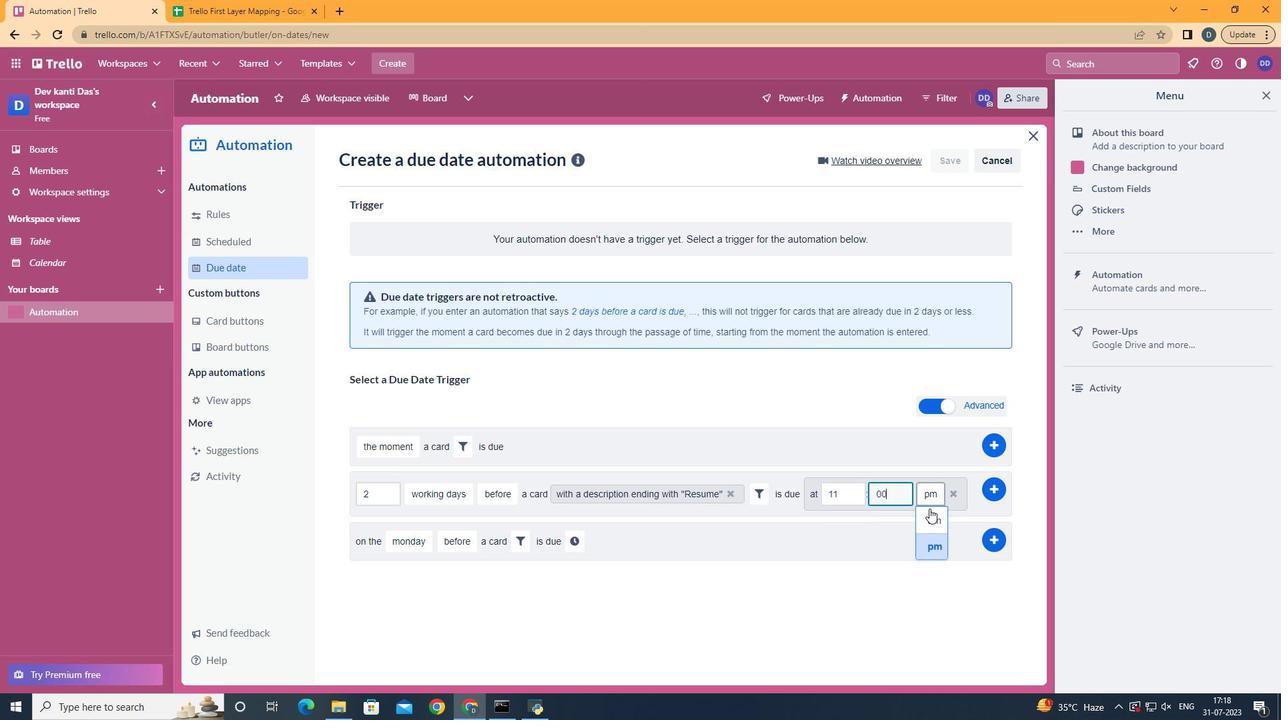 
Action: Mouse pressed left at (931, 513)
Screenshot: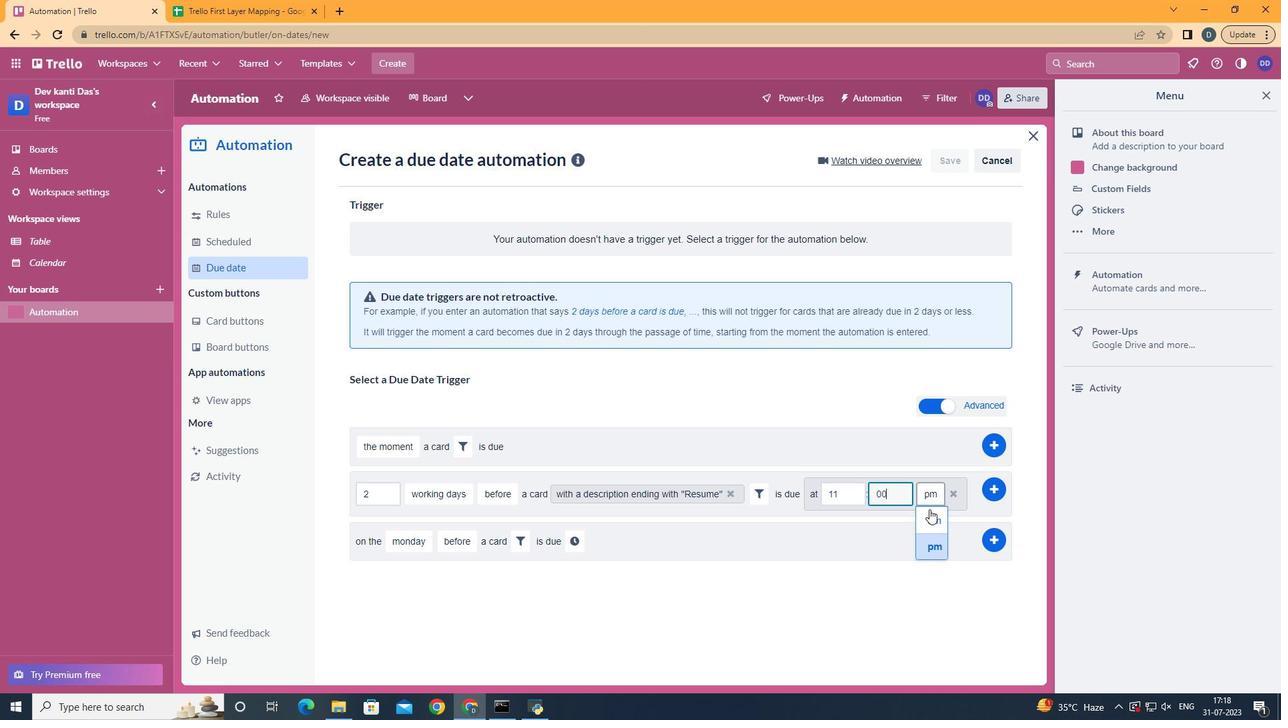
Action: Mouse moved to (996, 488)
Screenshot: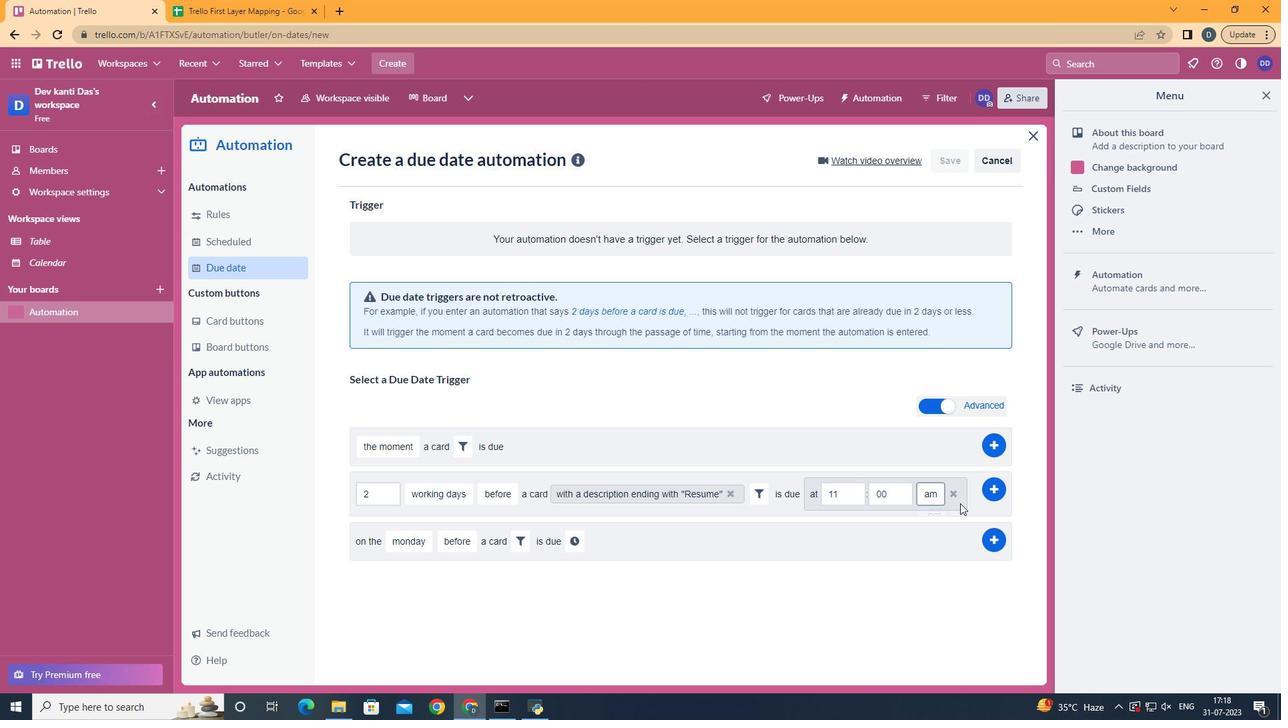 
Action: Mouse pressed left at (996, 488)
Screenshot: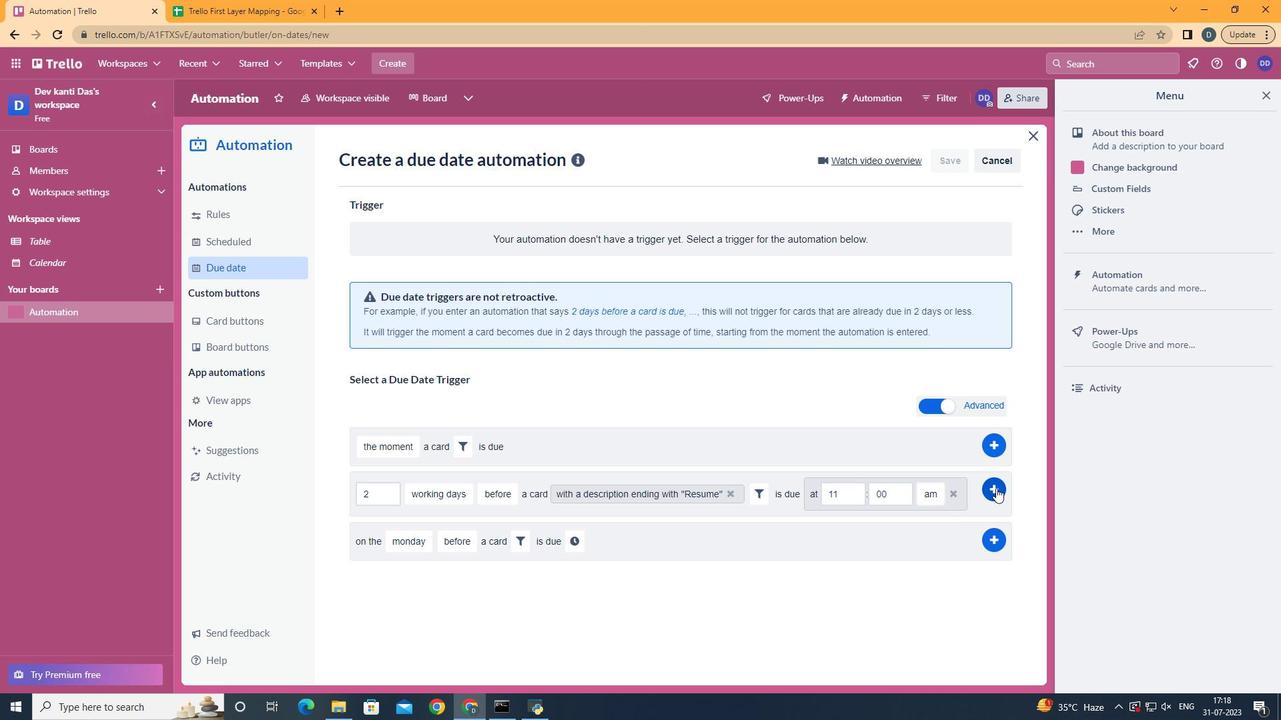 
Action: Mouse moved to (530, 373)
Screenshot: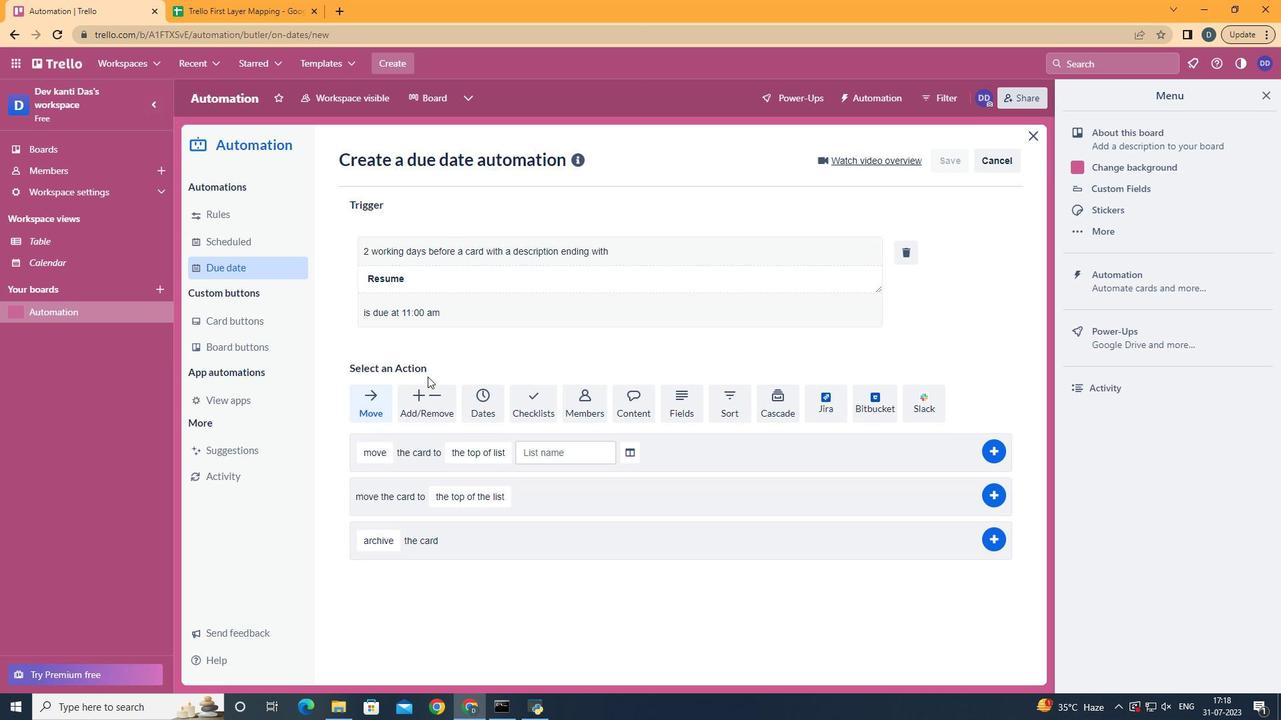 
